 Task: Create a due date automation trigger when advanced on, on the monday of the week a card is due add checklist without checklist at 11:00 AM.
Action: Mouse moved to (1140, 324)
Screenshot: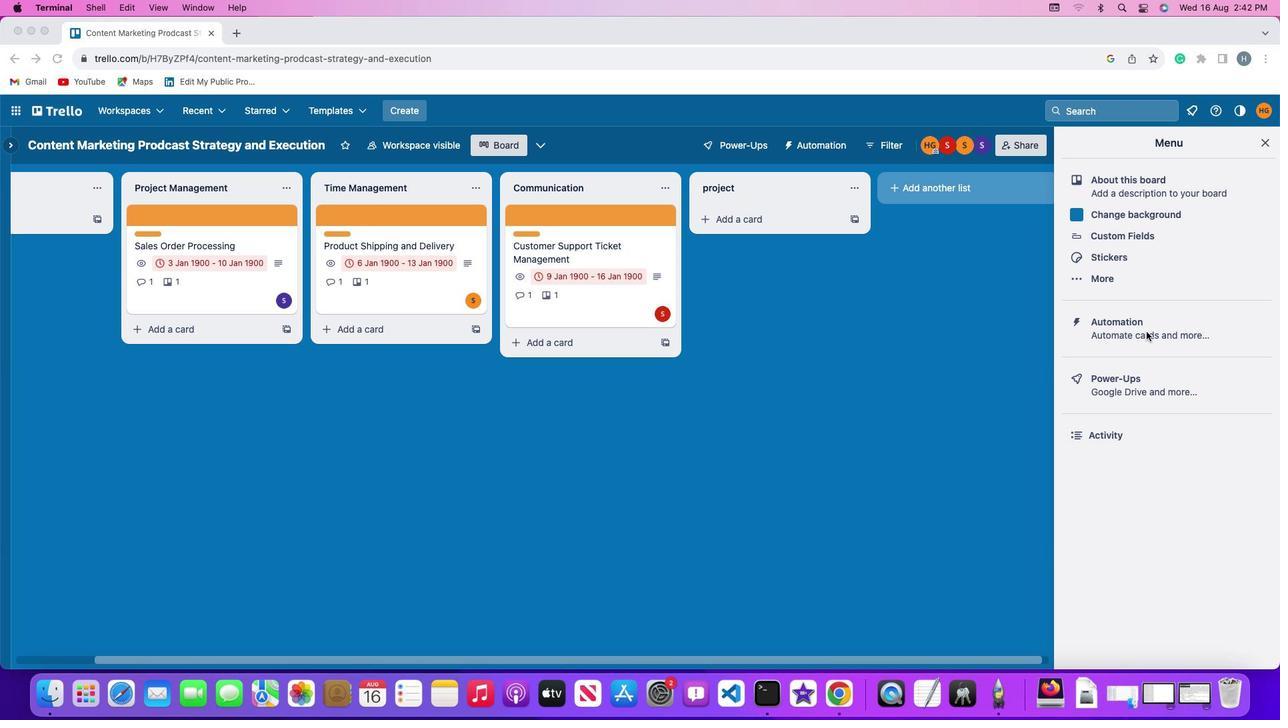 
Action: Mouse pressed left at (1140, 324)
Screenshot: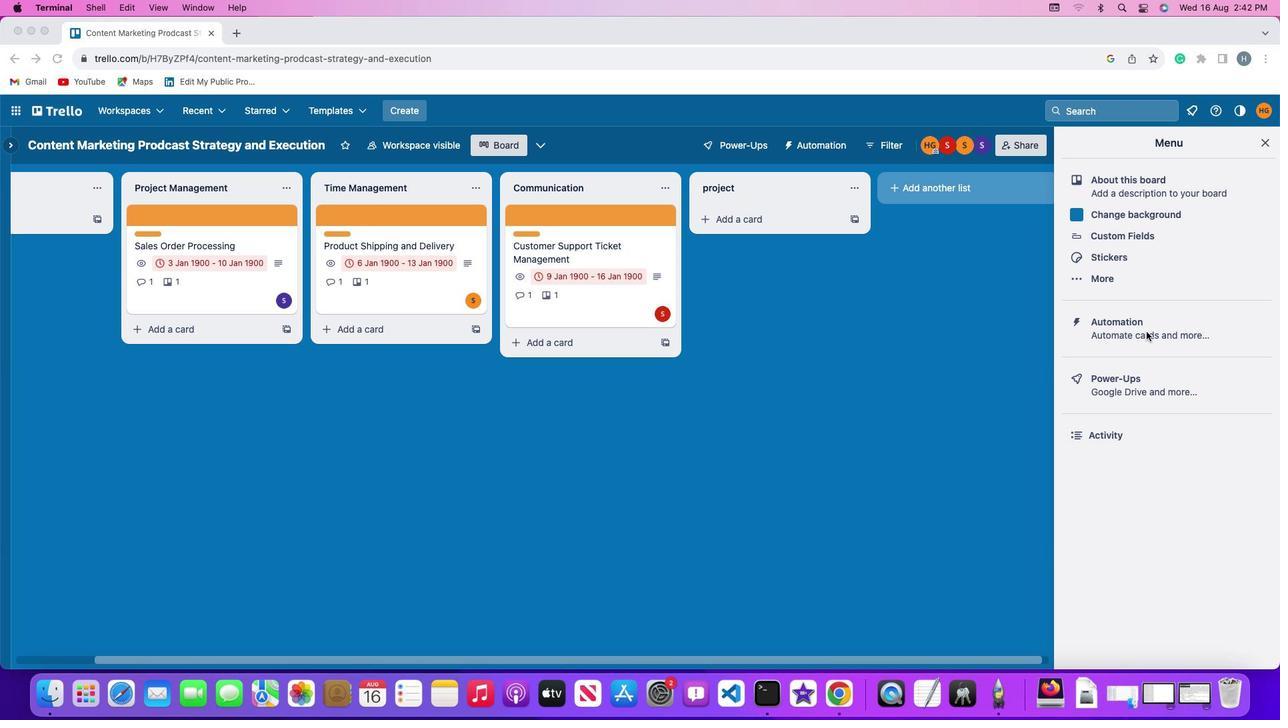 
Action: Mouse pressed left at (1140, 324)
Screenshot: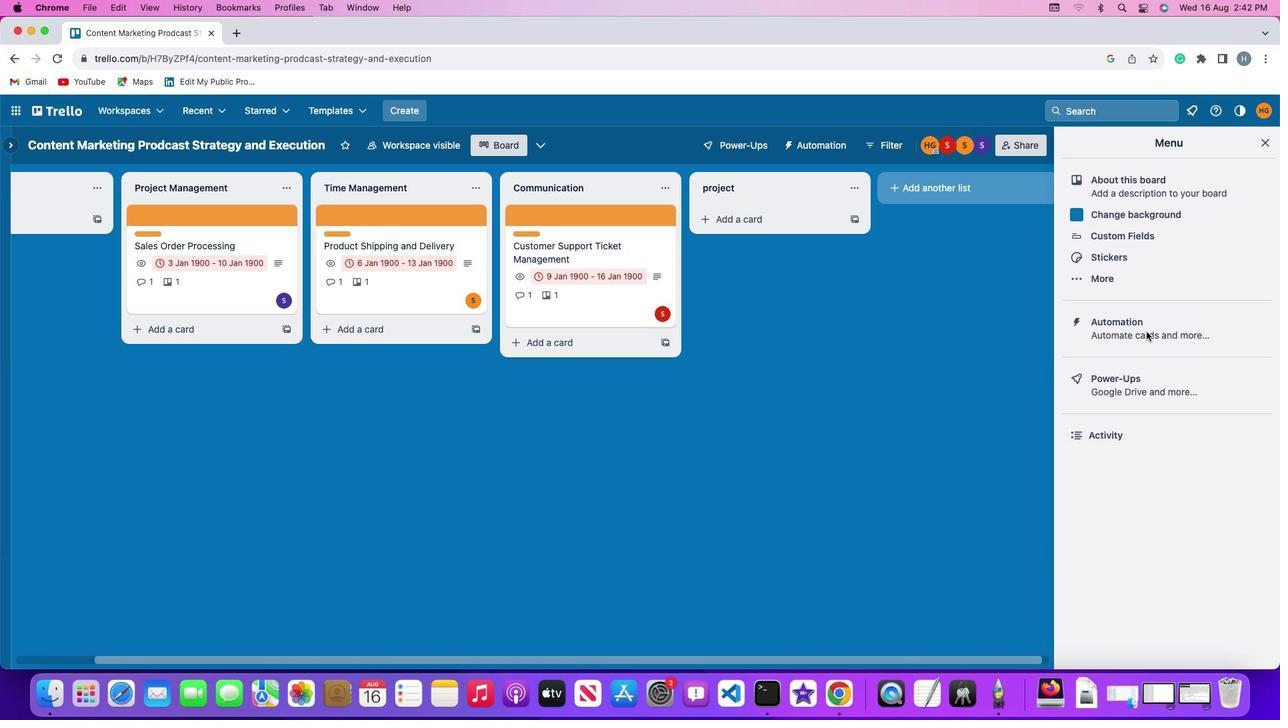 
Action: Mouse moved to (59, 305)
Screenshot: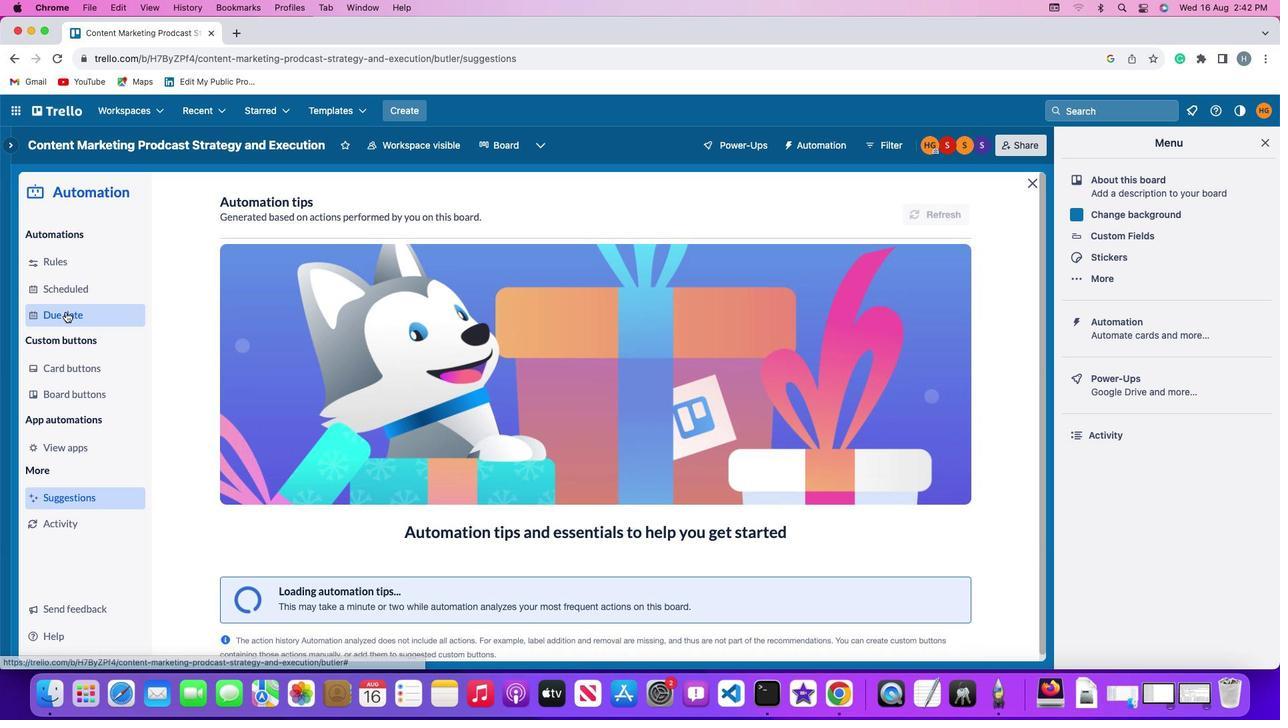 
Action: Mouse pressed left at (59, 305)
Screenshot: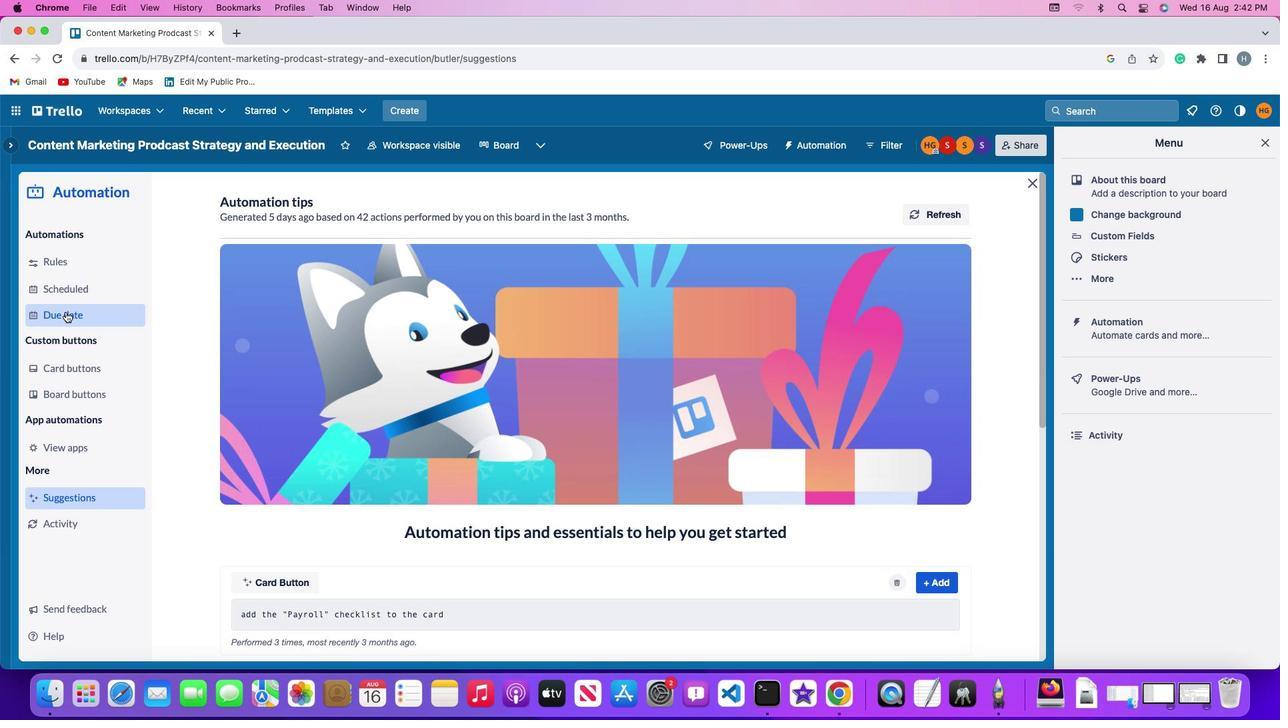 
Action: Mouse moved to (878, 203)
Screenshot: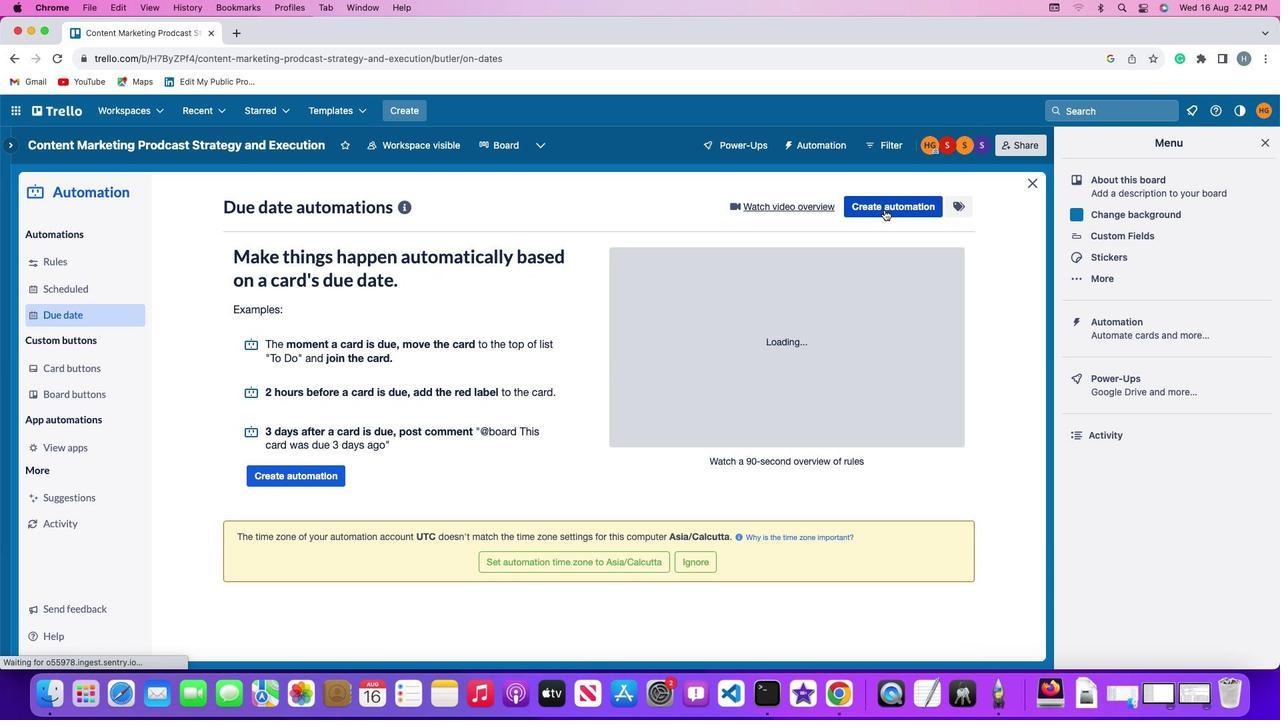
Action: Mouse pressed left at (878, 203)
Screenshot: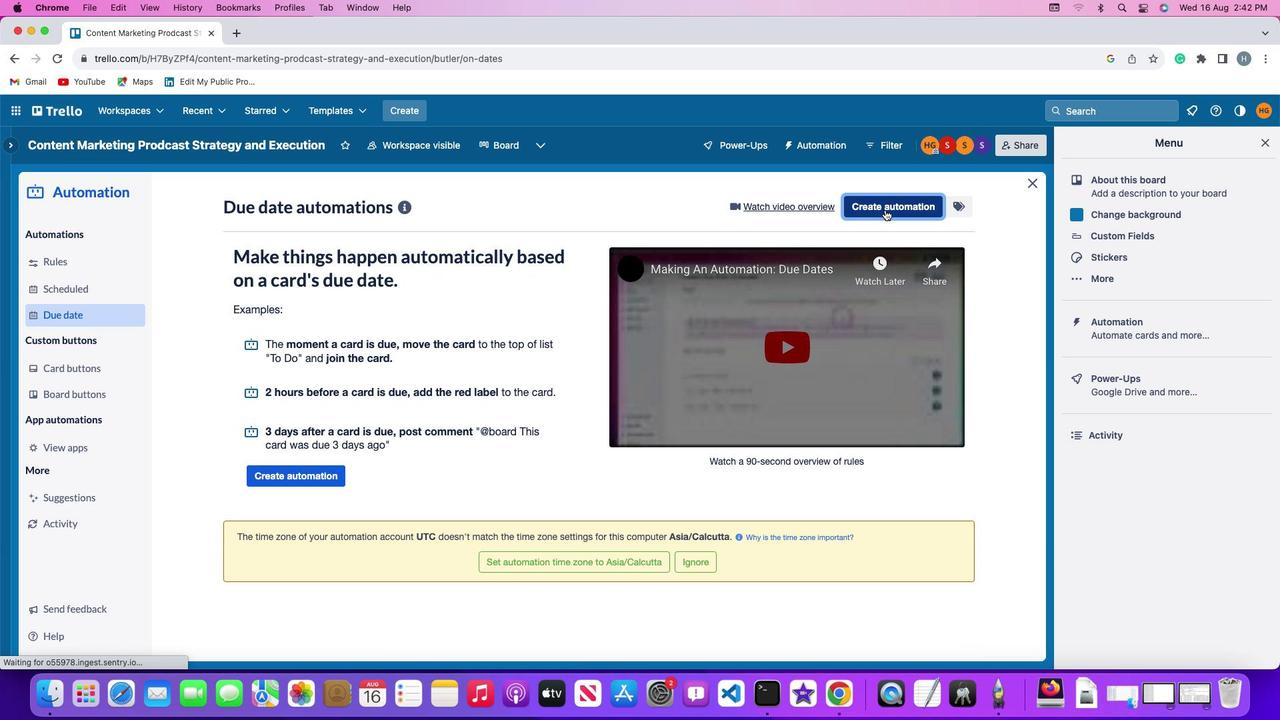
Action: Mouse moved to (310, 326)
Screenshot: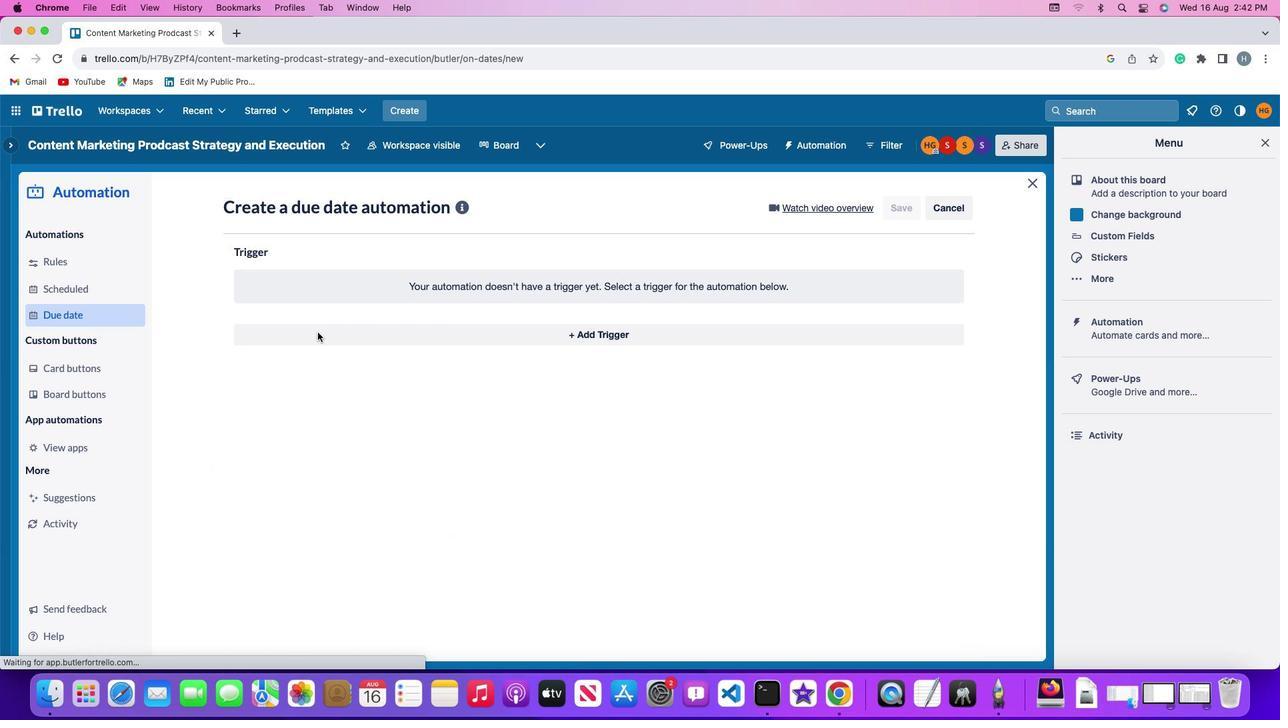 
Action: Mouse pressed left at (310, 326)
Screenshot: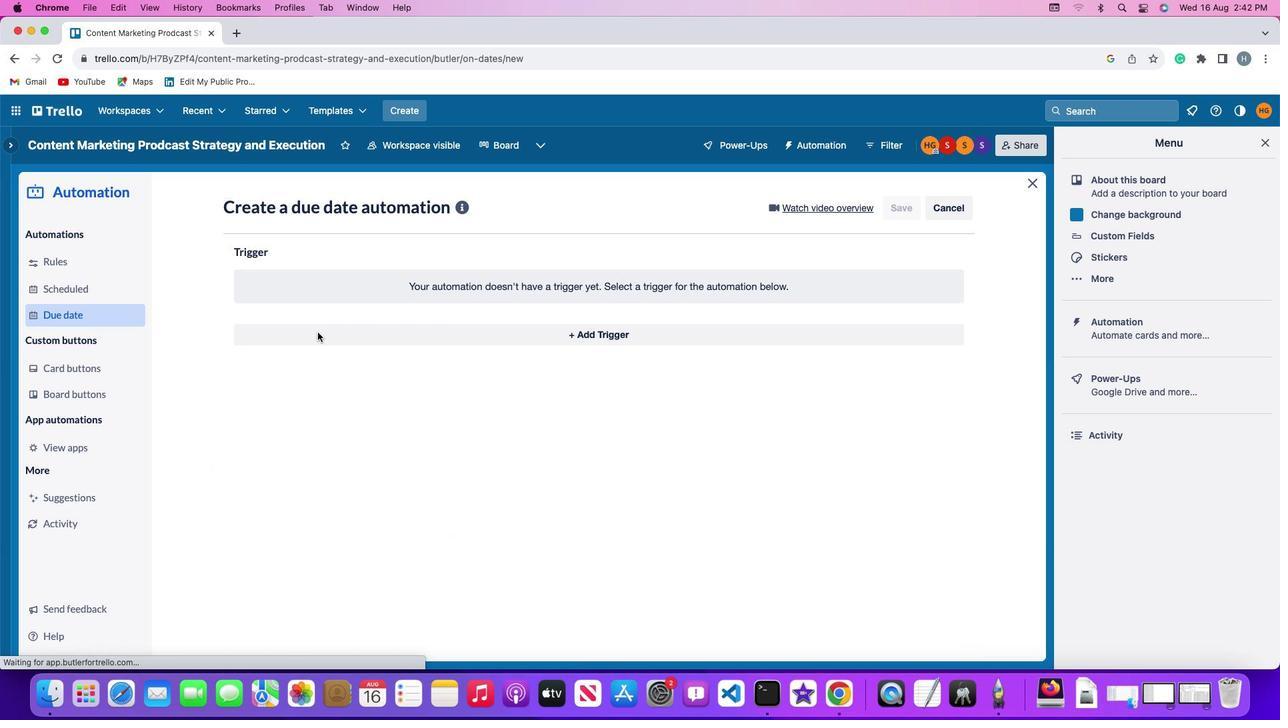 
Action: Mouse moved to (280, 569)
Screenshot: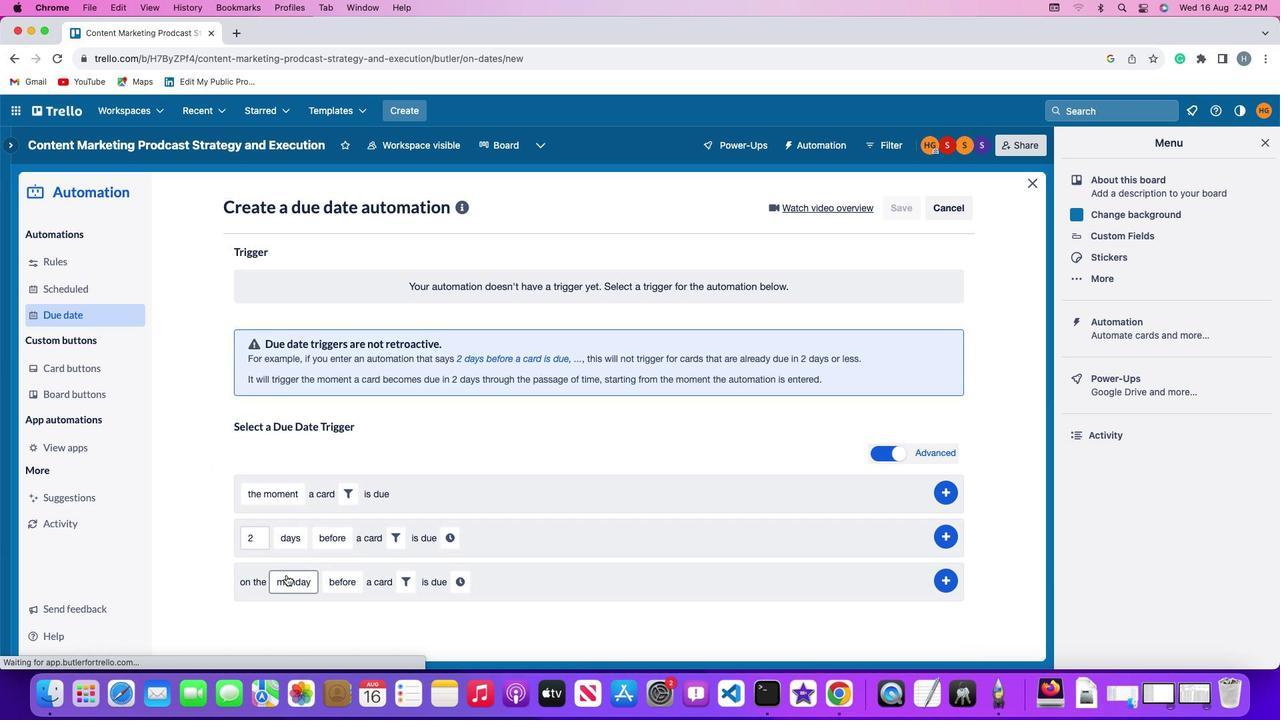 
Action: Mouse pressed left at (280, 569)
Screenshot: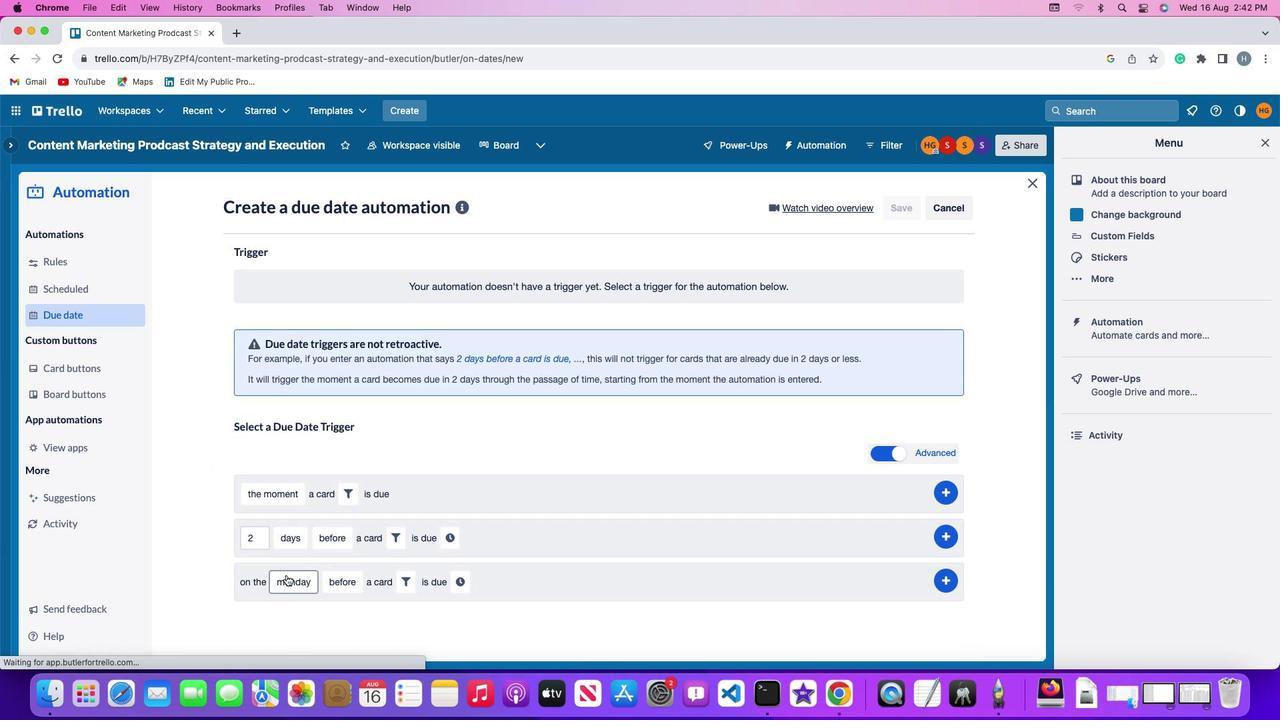 
Action: Mouse moved to (298, 390)
Screenshot: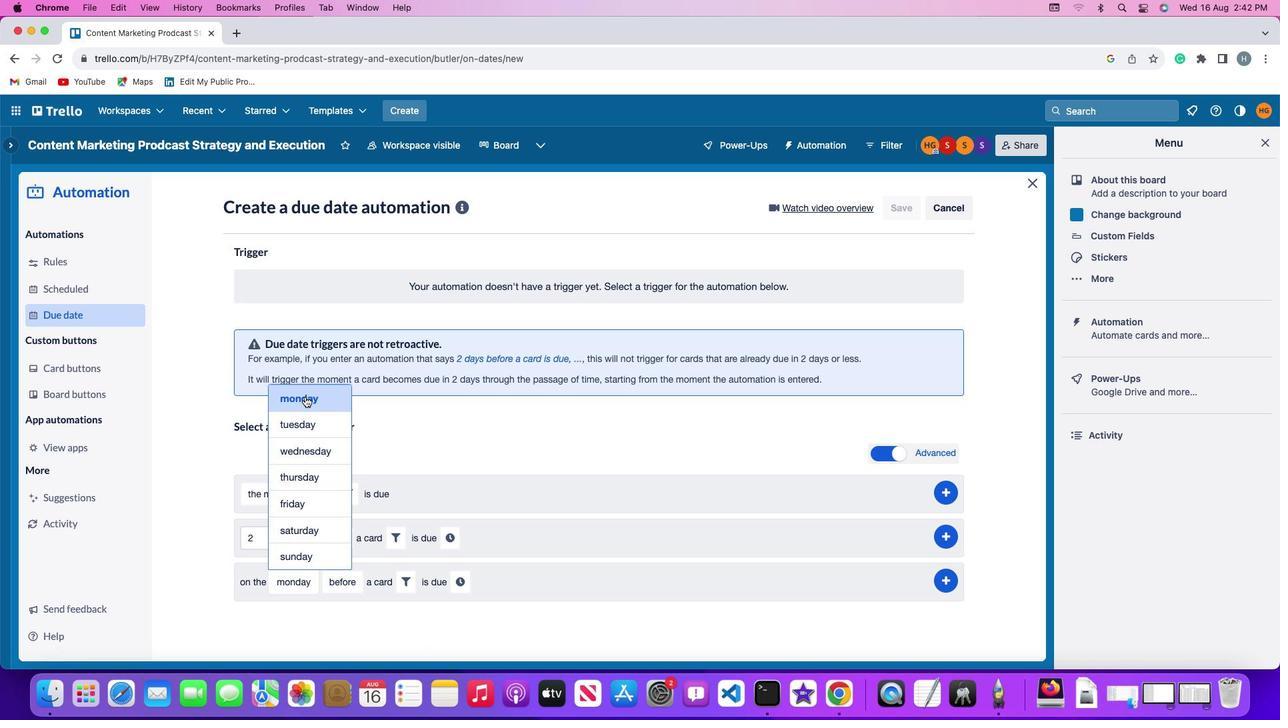 
Action: Mouse pressed left at (298, 390)
Screenshot: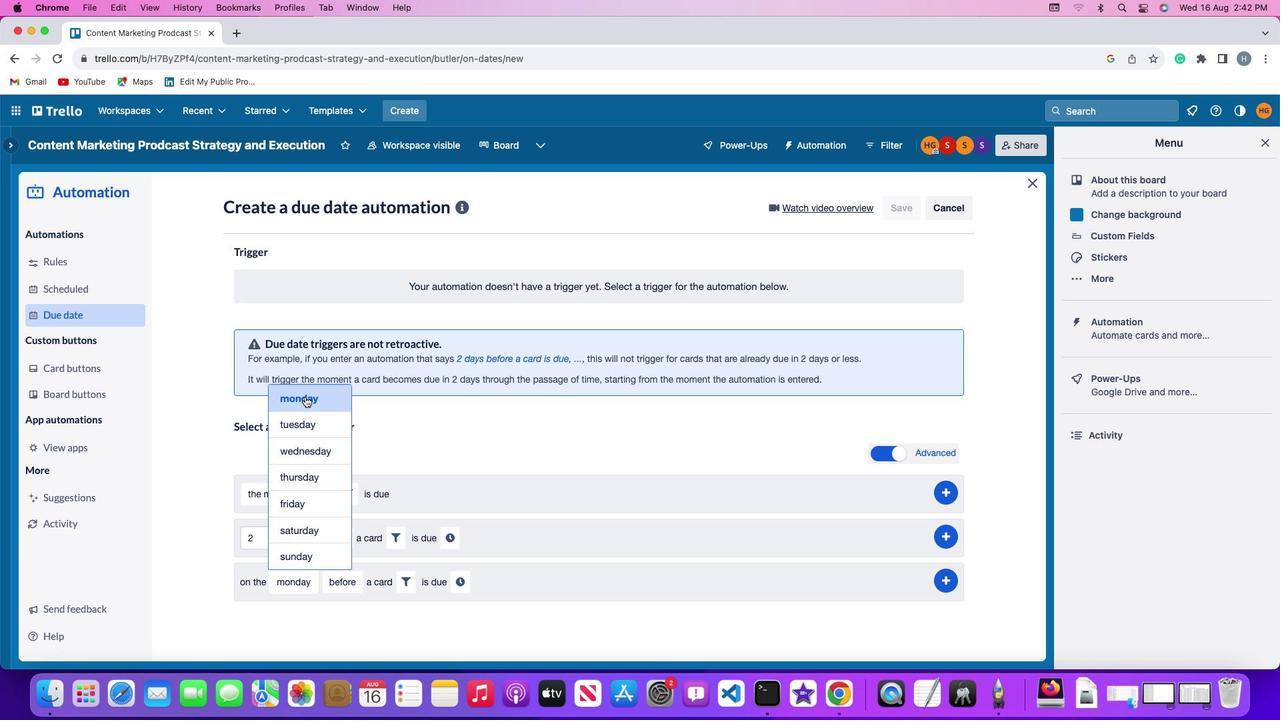 
Action: Mouse moved to (335, 577)
Screenshot: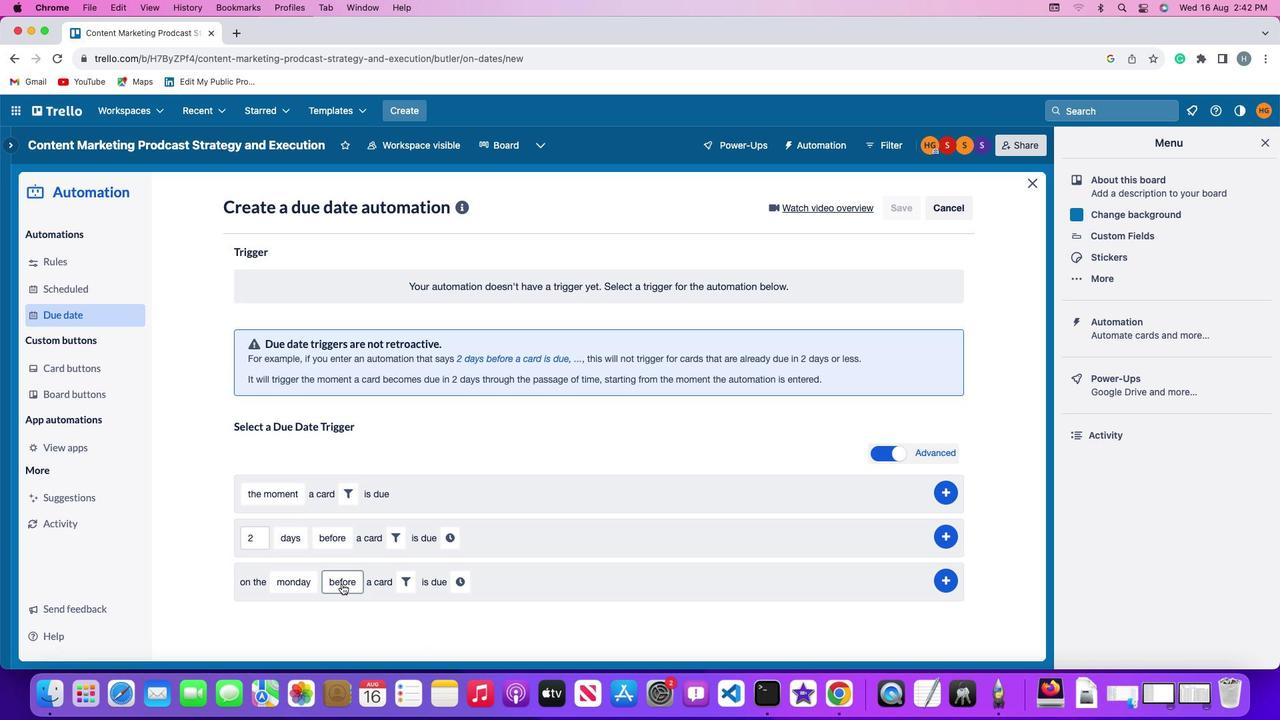 
Action: Mouse pressed left at (335, 577)
Screenshot: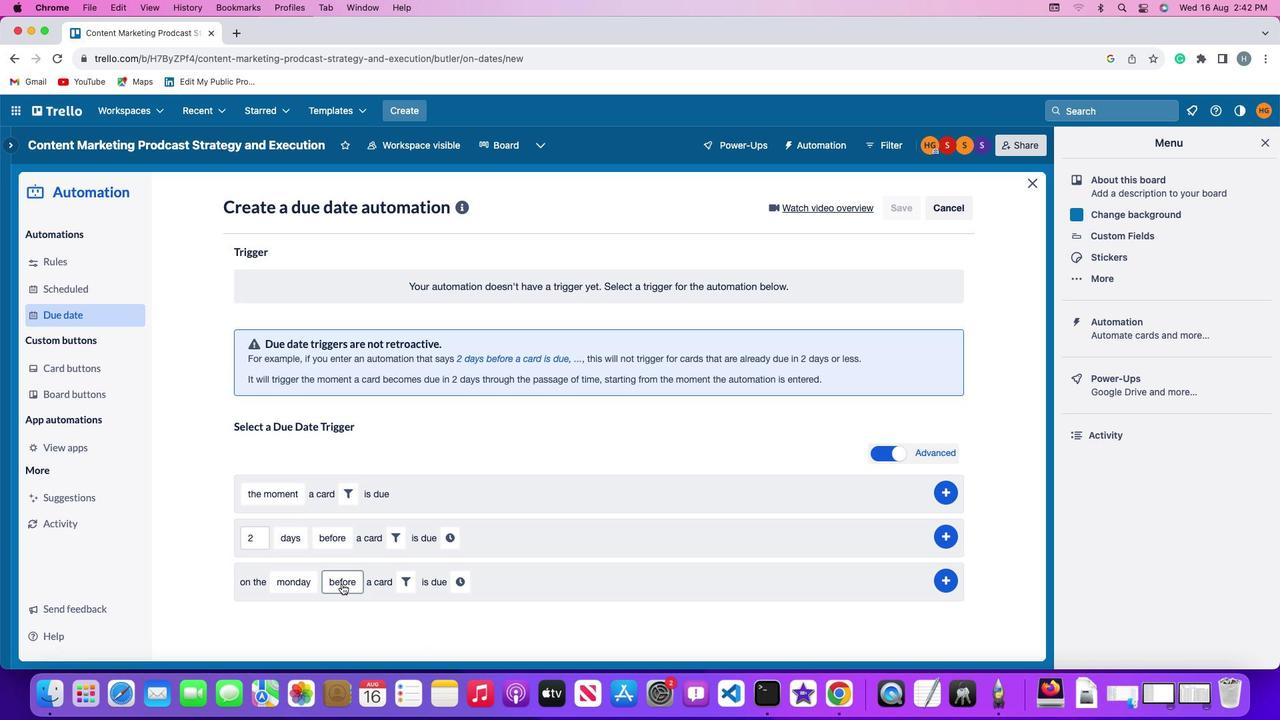 
Action: Mouse moved to (348, 524)
Screenshot: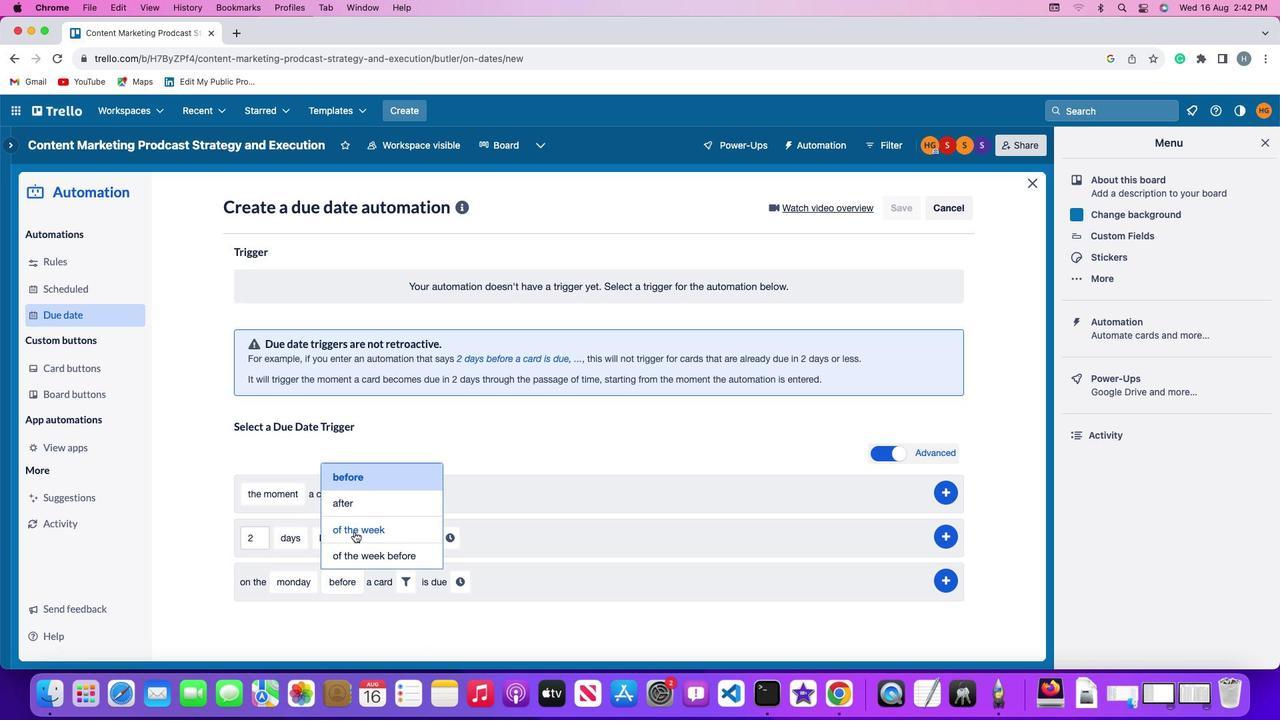 
Action: Mouse pressed left at (348, 524)
Screenshot: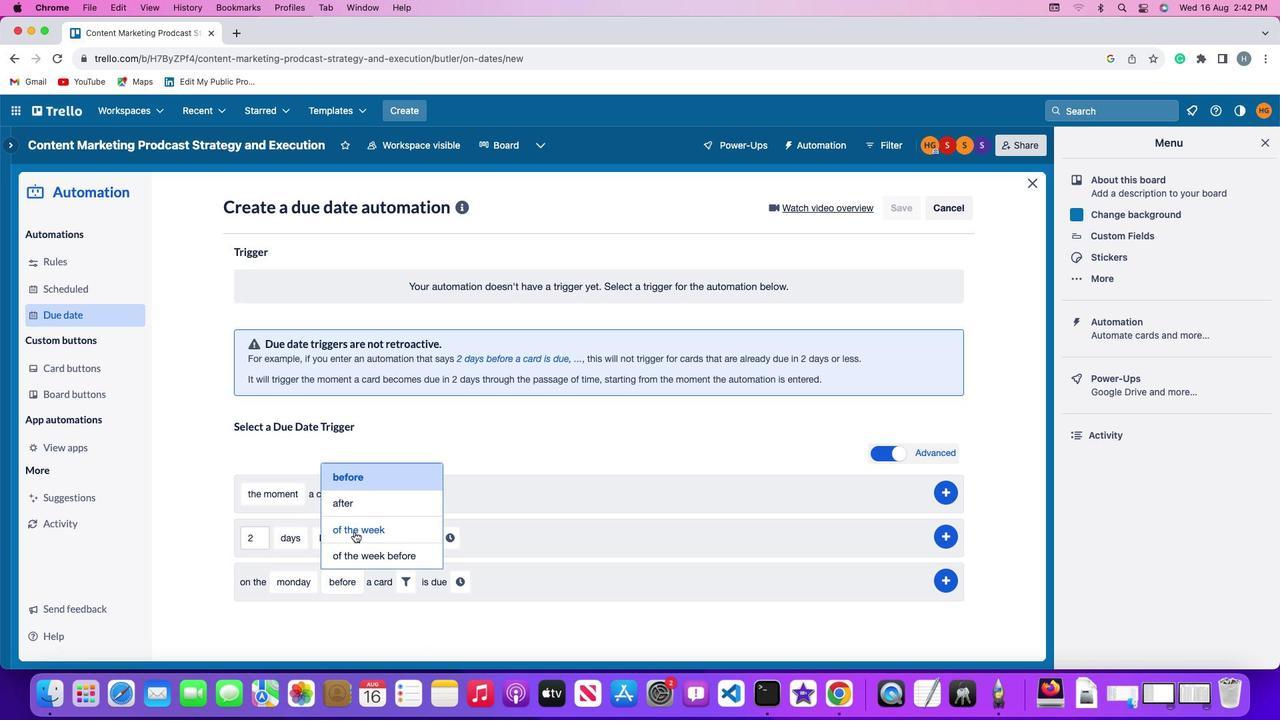 
Action: Mouse moved to (426, 575)
Screenshot: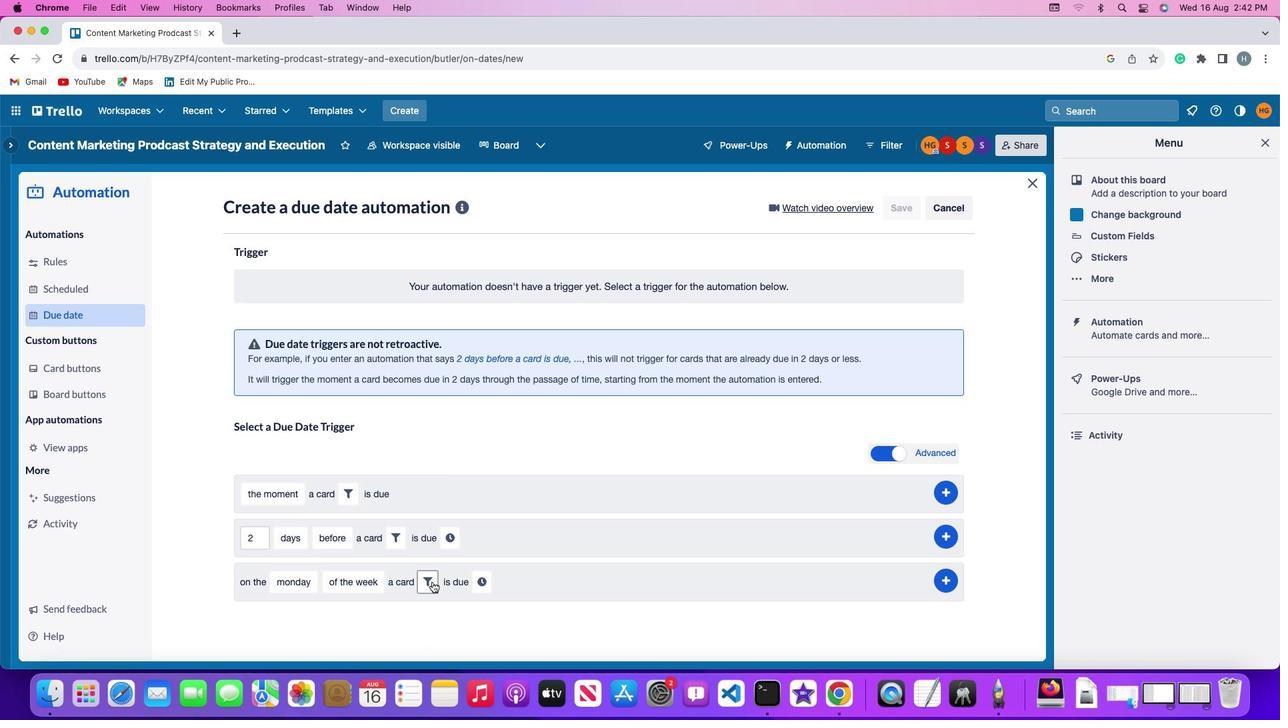 
Action: Mouse pressed left at (426, 575)
Screenshot: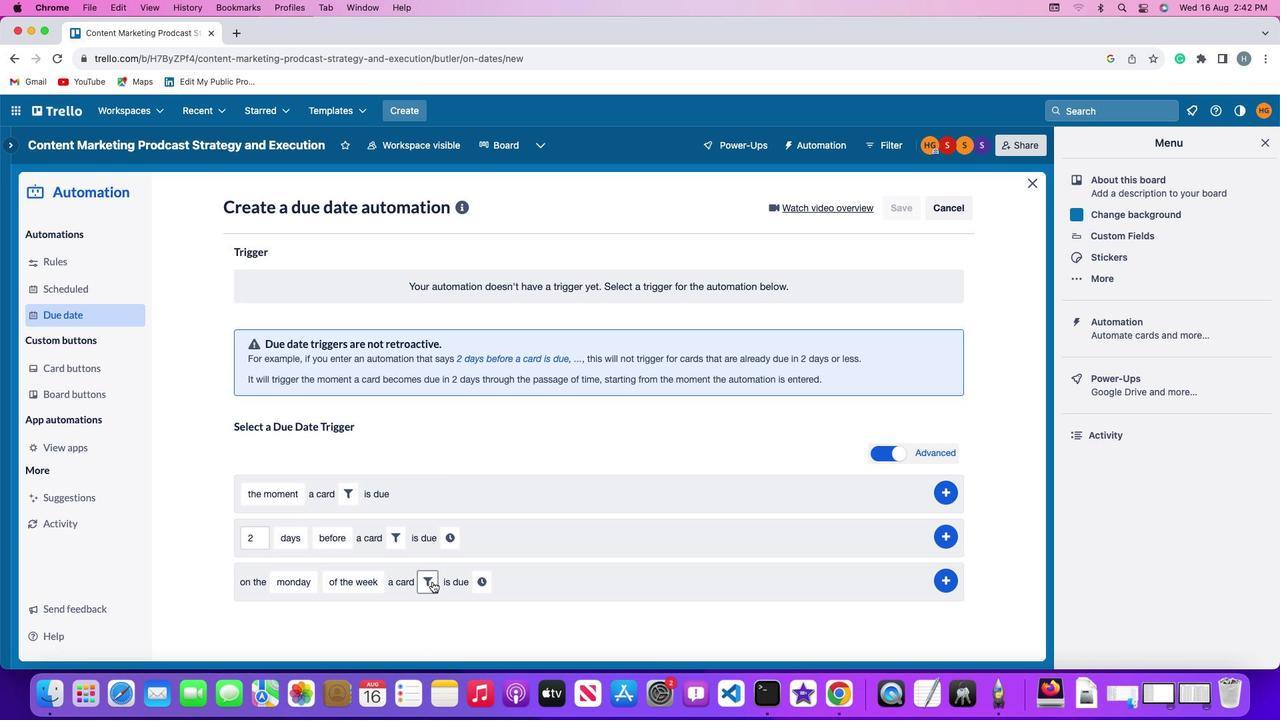 
Action: Mouse moved to (553, 617)
Screenshot: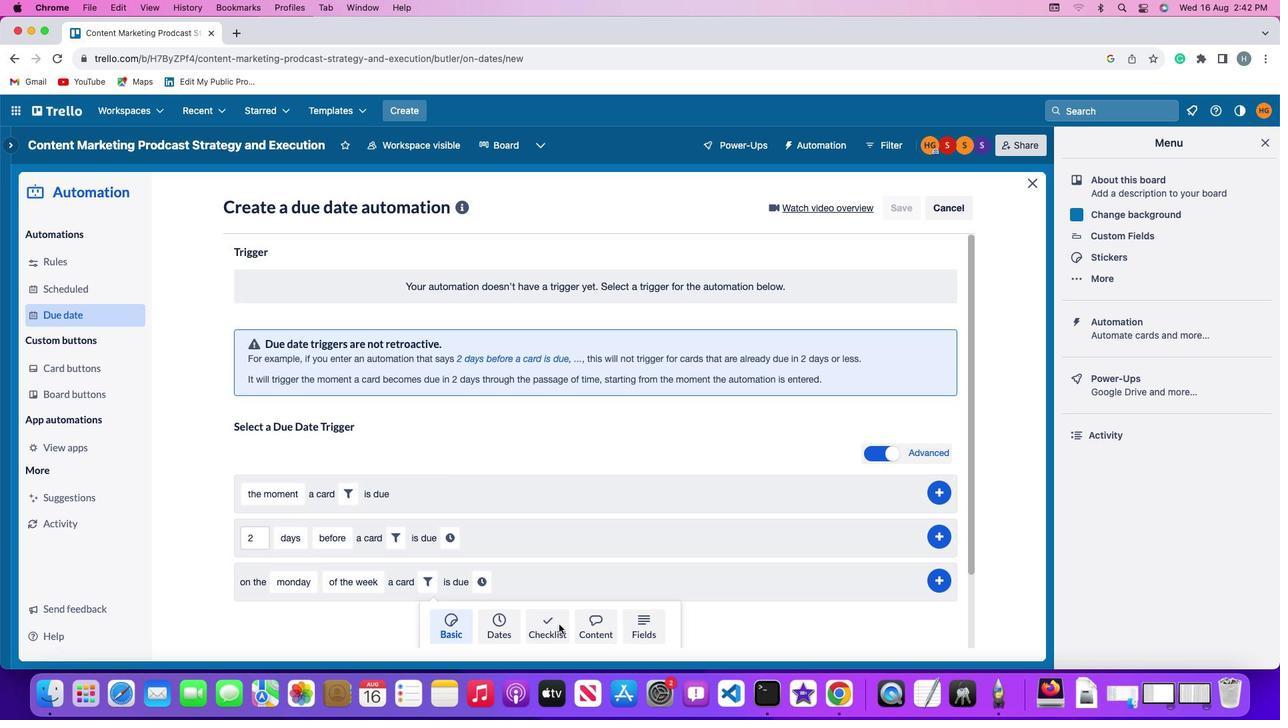 
Action: Mouse pressed left at (553, 617)
Screenshot: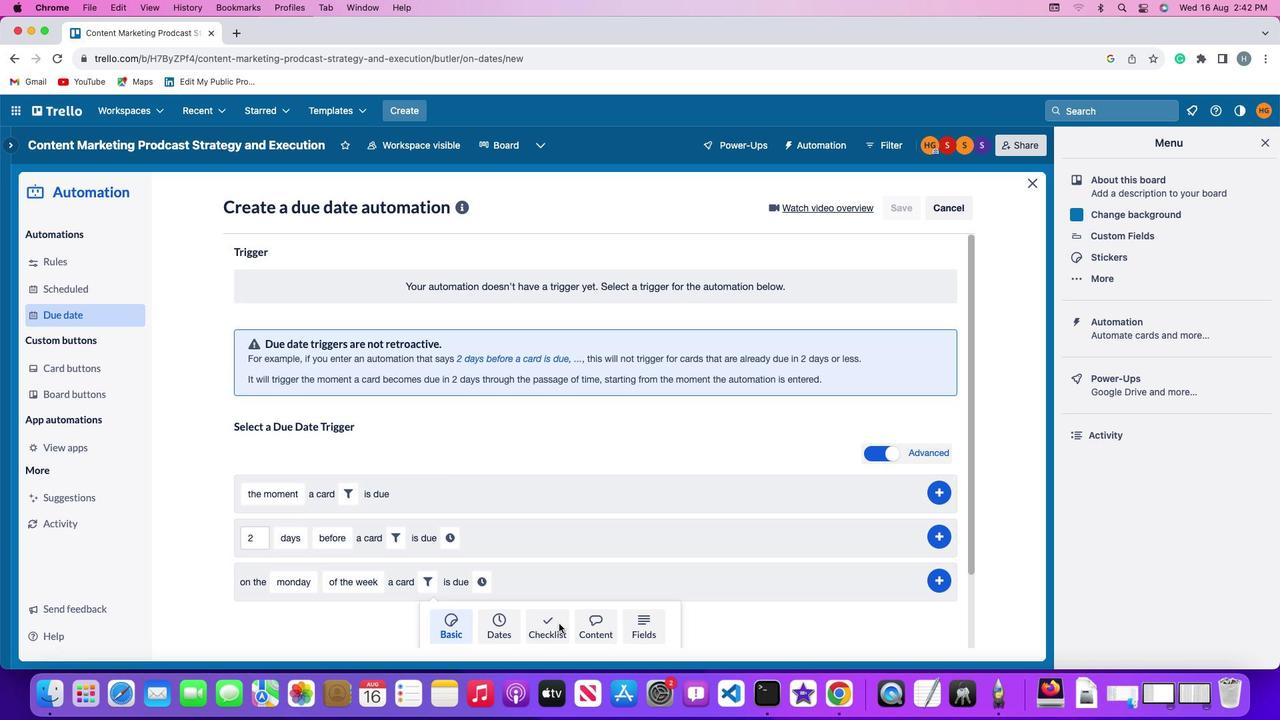 
Action: Mouse moved to (397, 605)
Screenshot: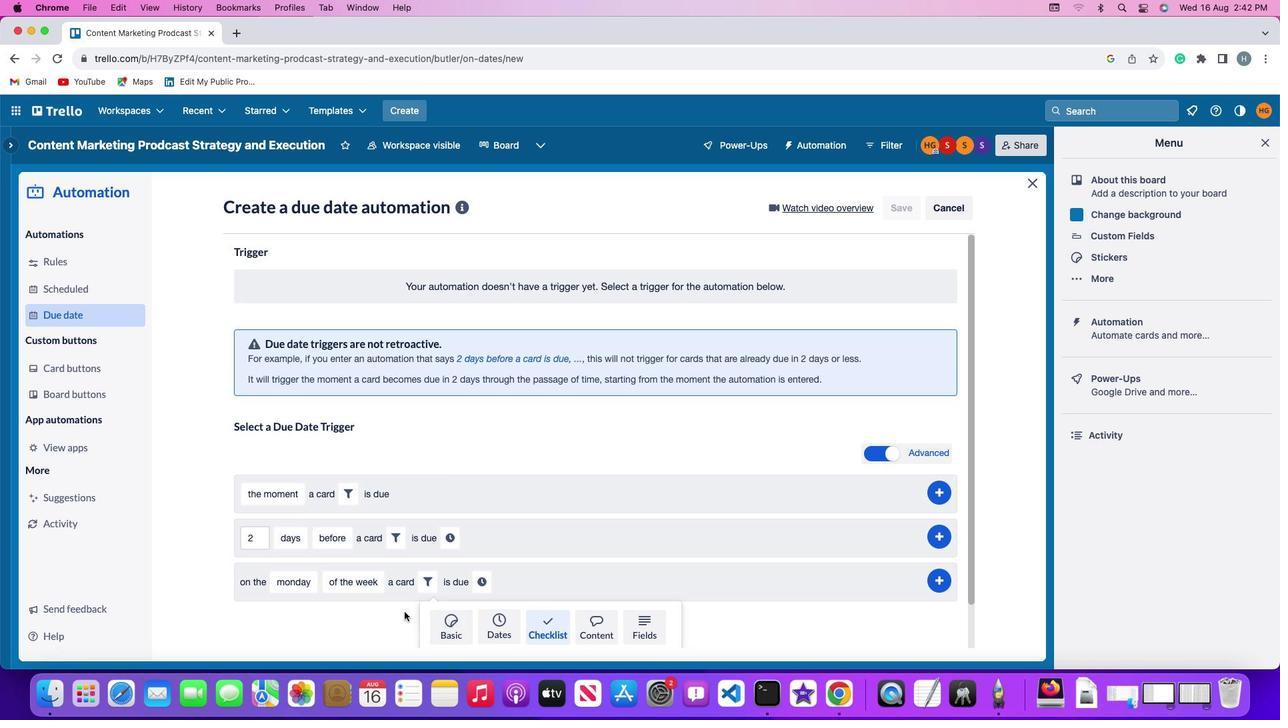 
Action: Mouse scrolled (397, 605) with delta (-6, -6)
Screenshot: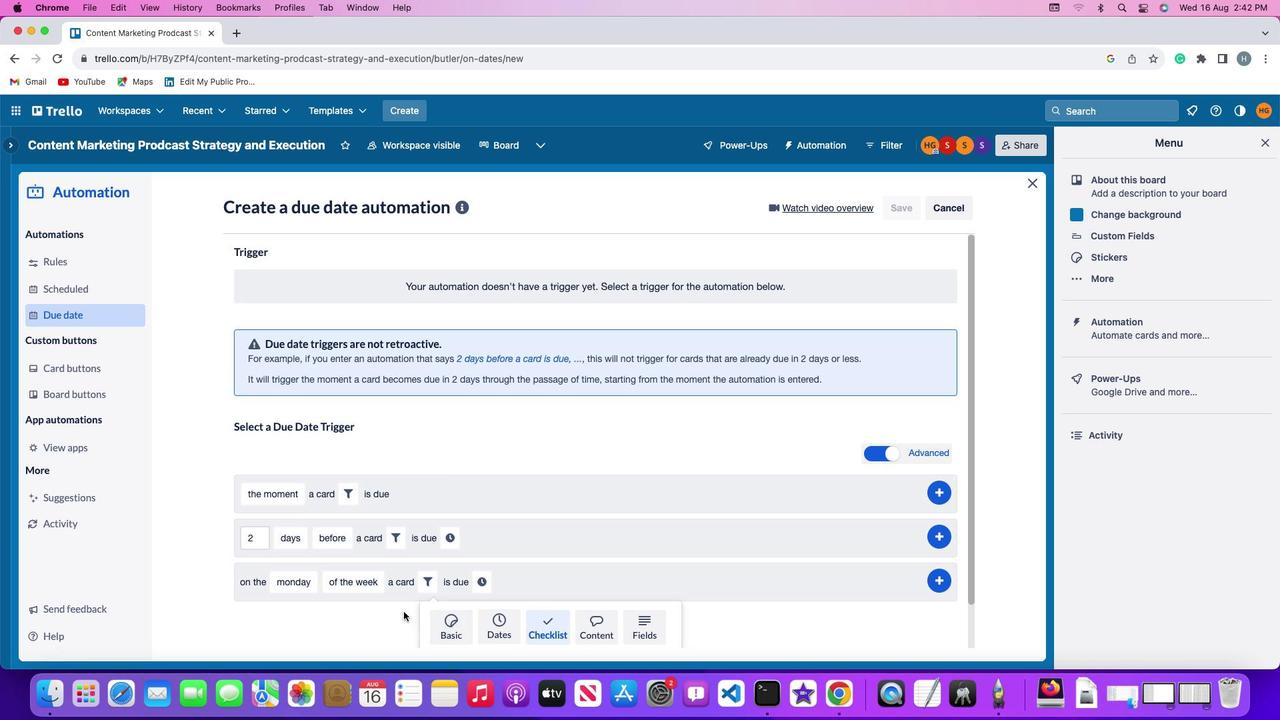 
Action: Mouse moved to (397, 605)
Screenshot: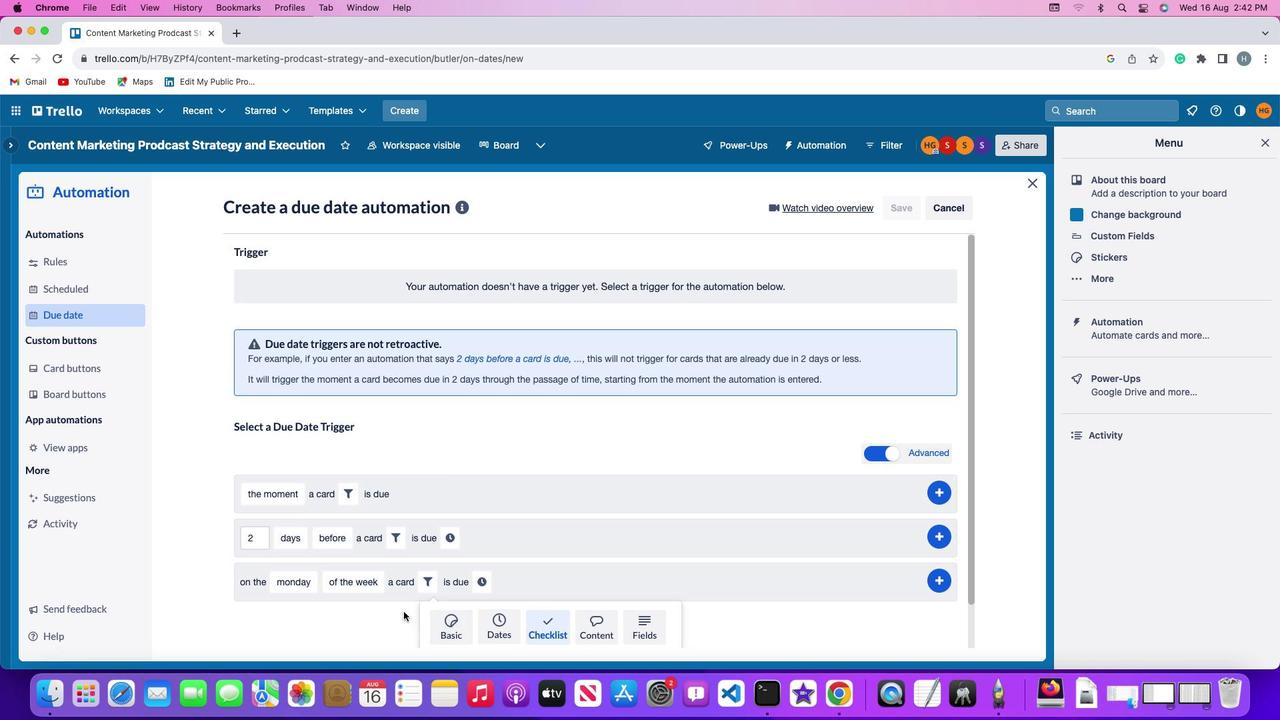 
Action: Mouse scrolled (397, 605) with delta (-6, -6)
Screenshot: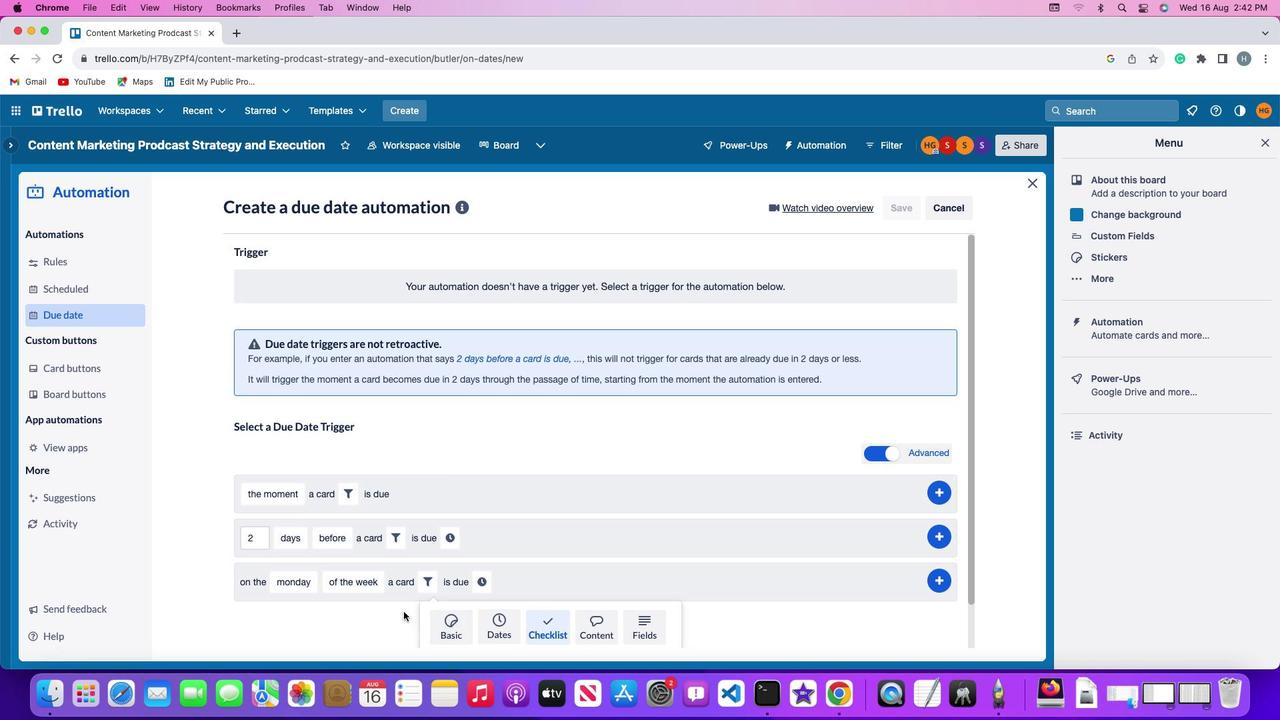 
Action: Mouse scrolled (397, 605) with delta (-6, -8)
Screenshot: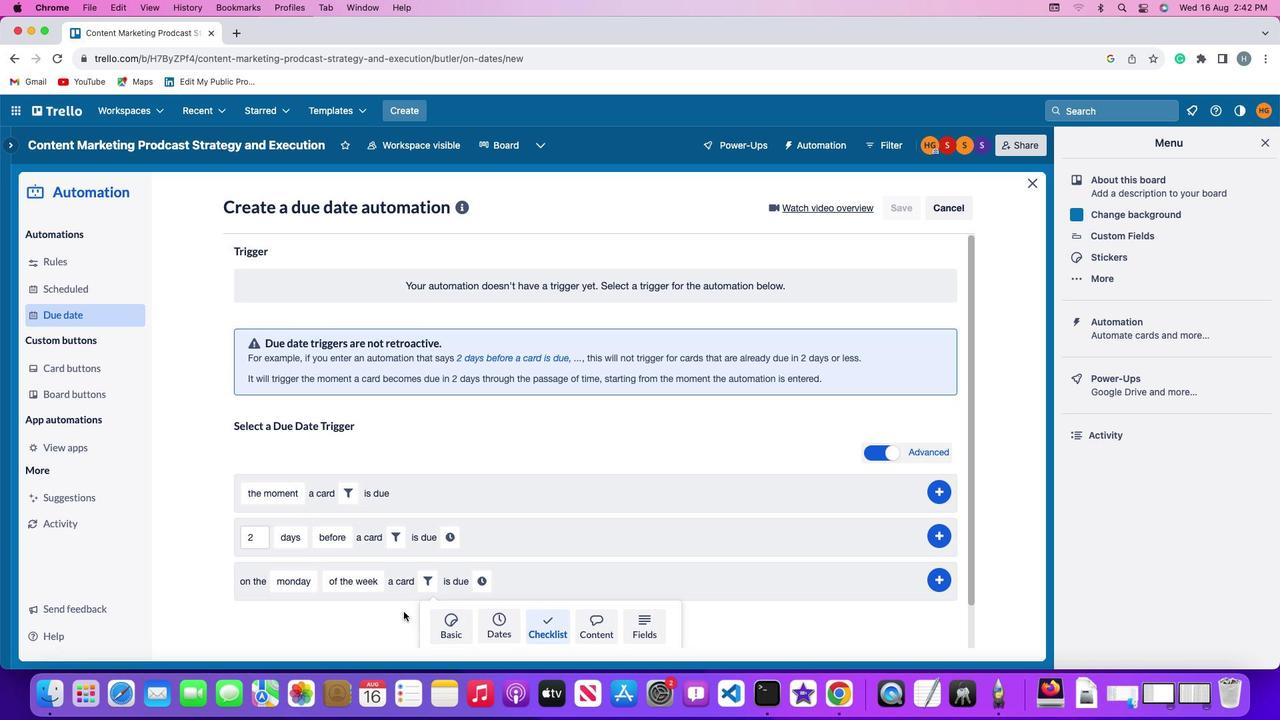 
Action: Mouse moved to (397, 605)
Screenshot: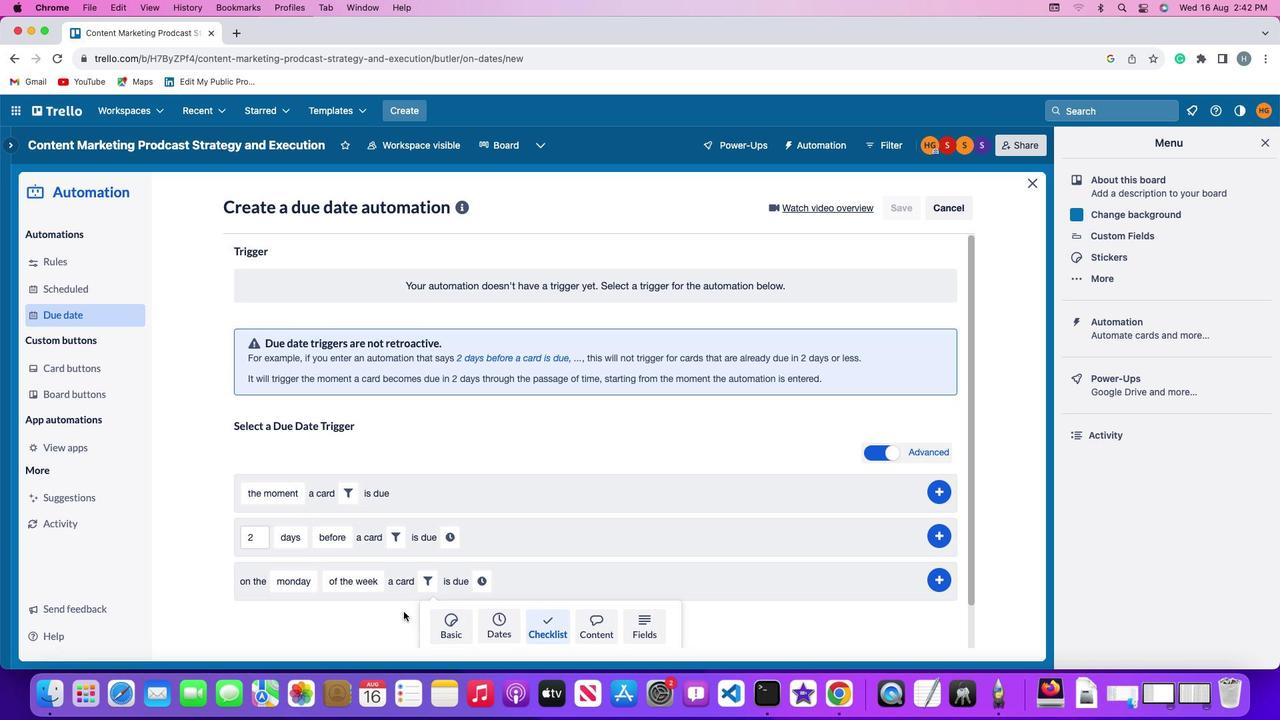 
Action: Mouse scrolled (397, 605) with delta (-6, -9)
Screenshot: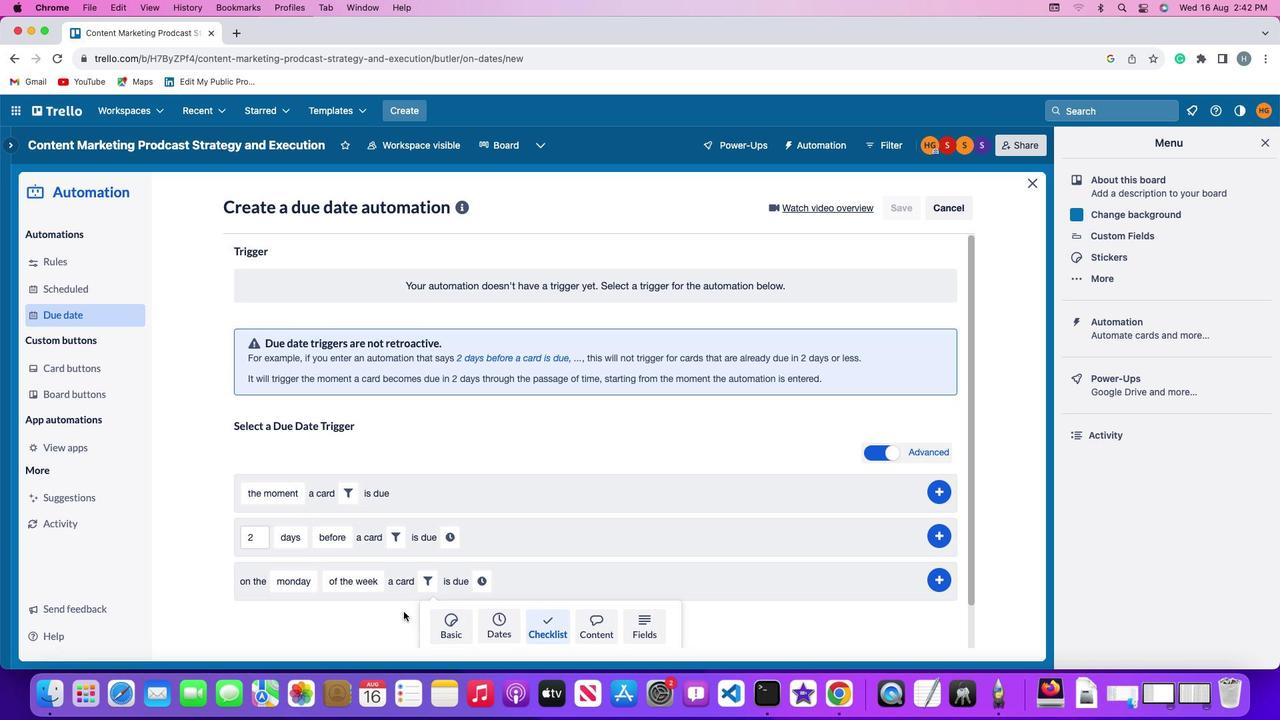 
Action: Mouse moved to (396, 604)
Screenshot: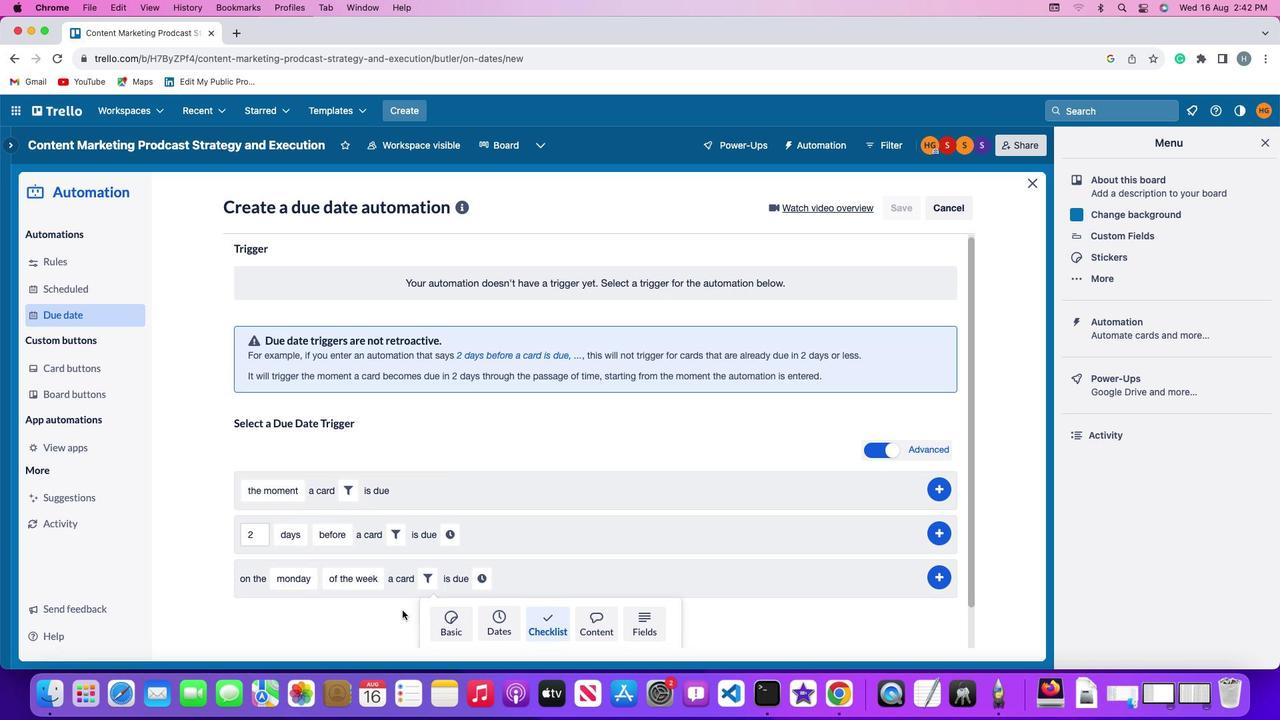 
Action: Mouse scrolled (396, 604) with delta (-6, -10)
Screenshot: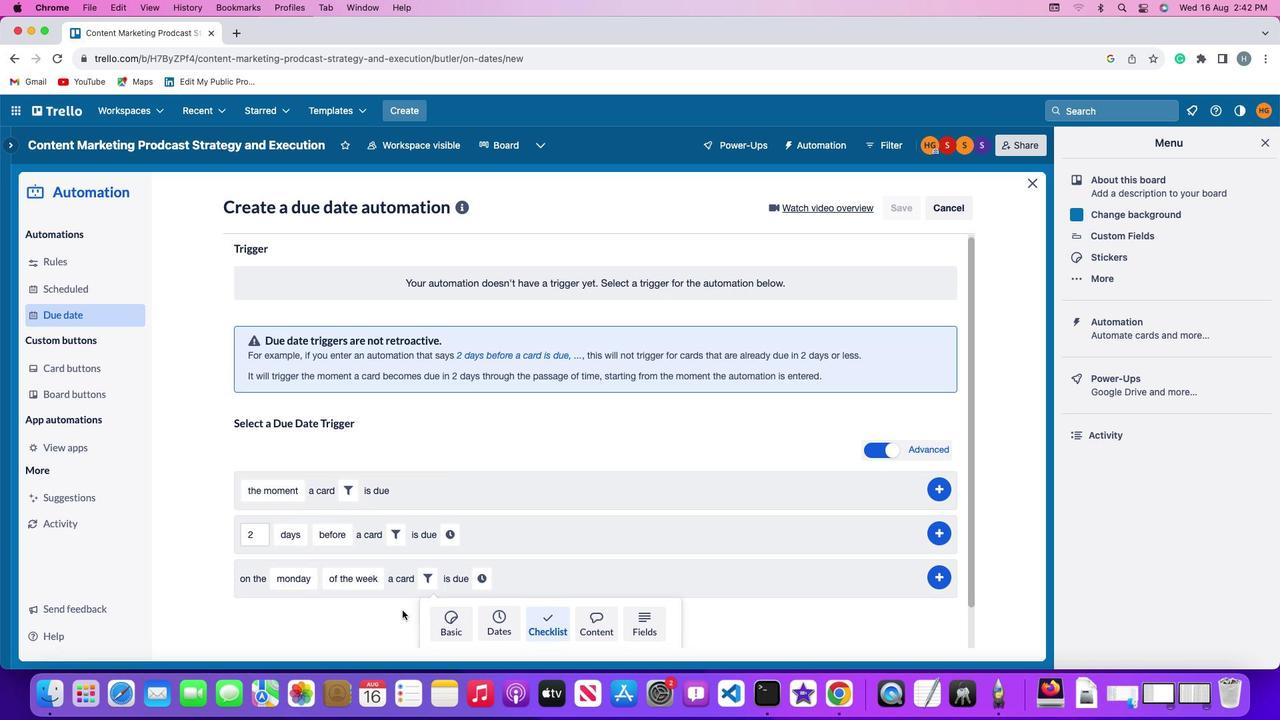 
Action: Mouse moved to (472, 613)
Screenshot: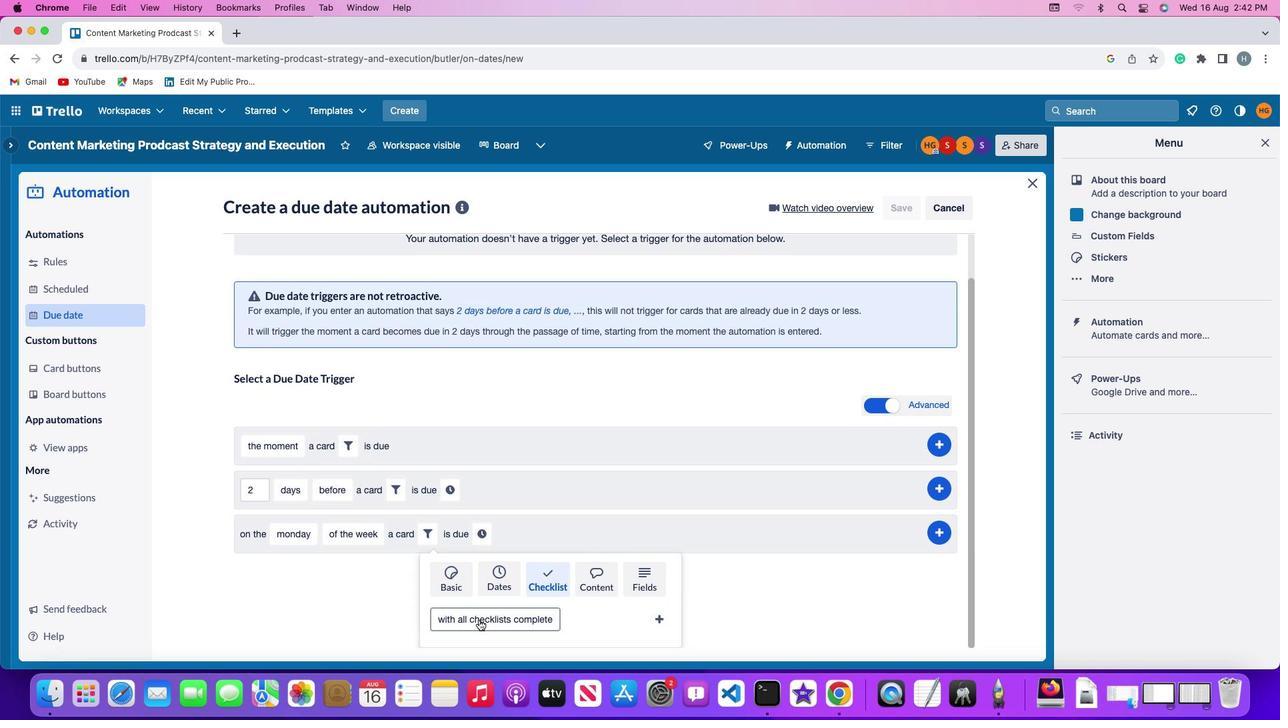 
Action: Mouse pressed left at (472, 613)
Screenshot: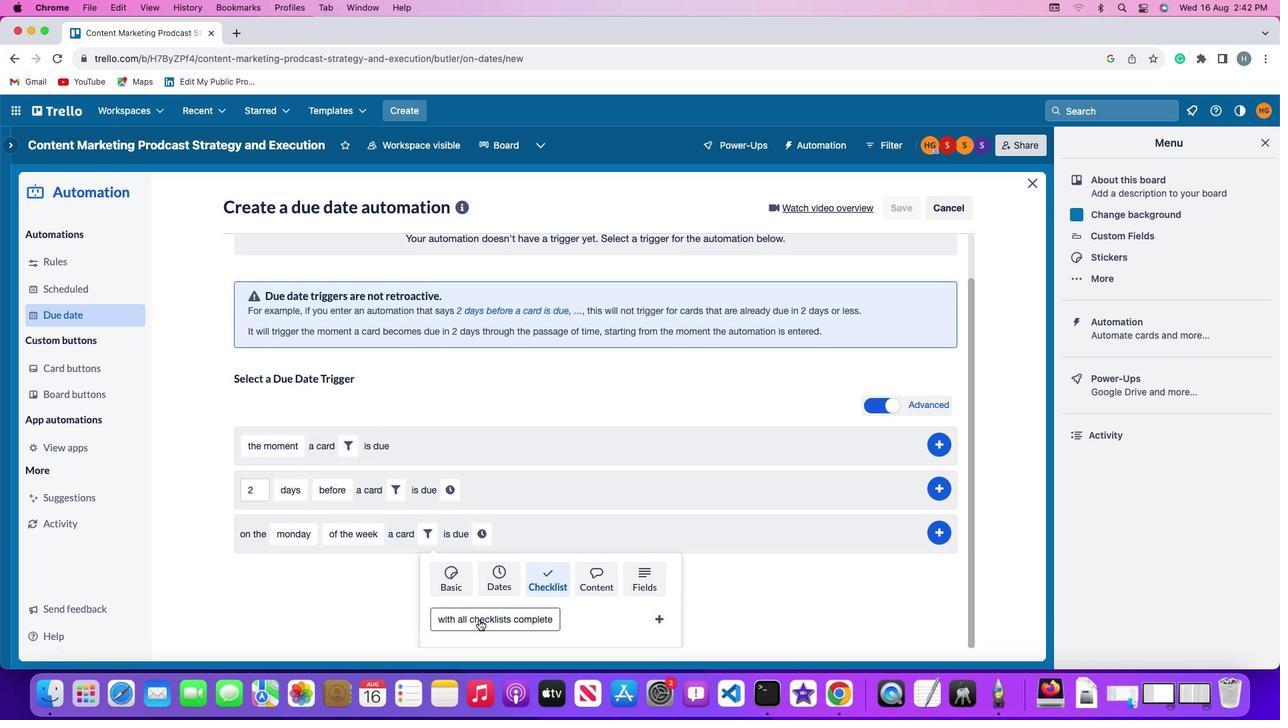 
Action: Mouse moved to (462, 585)
Screenshot: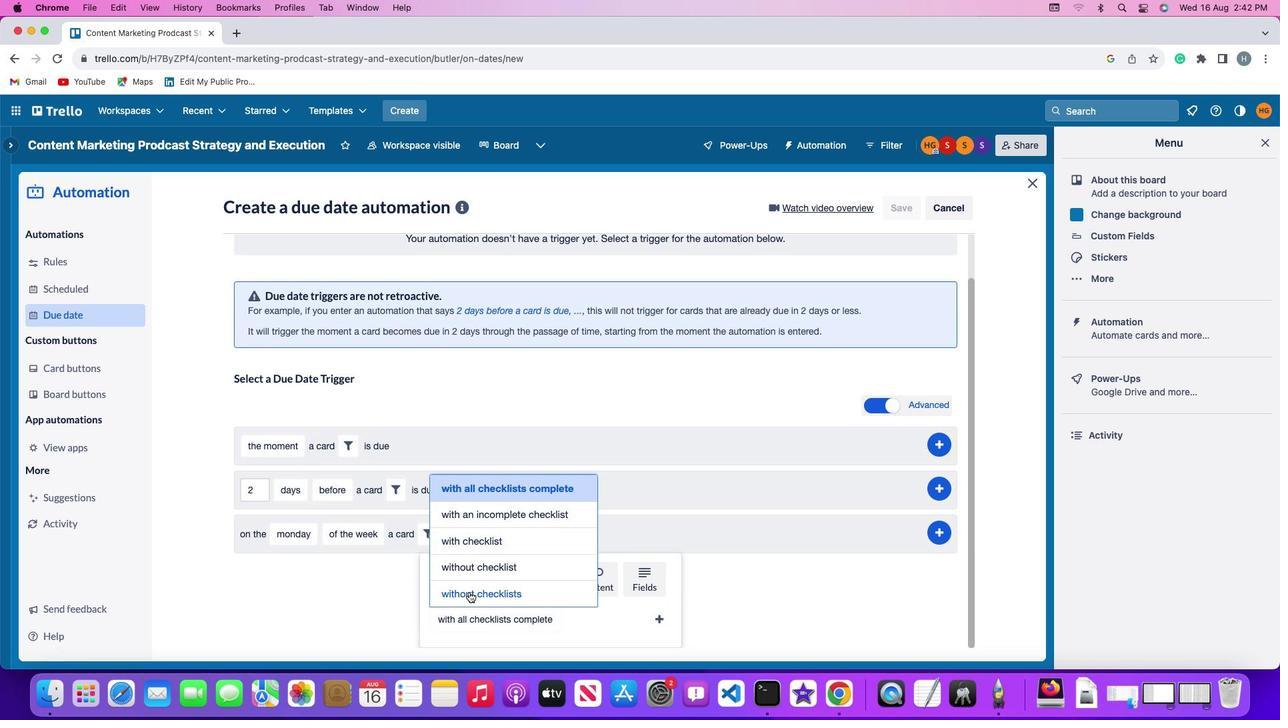 
Action: Mouse pressed left at (462, 585)
Screenshot: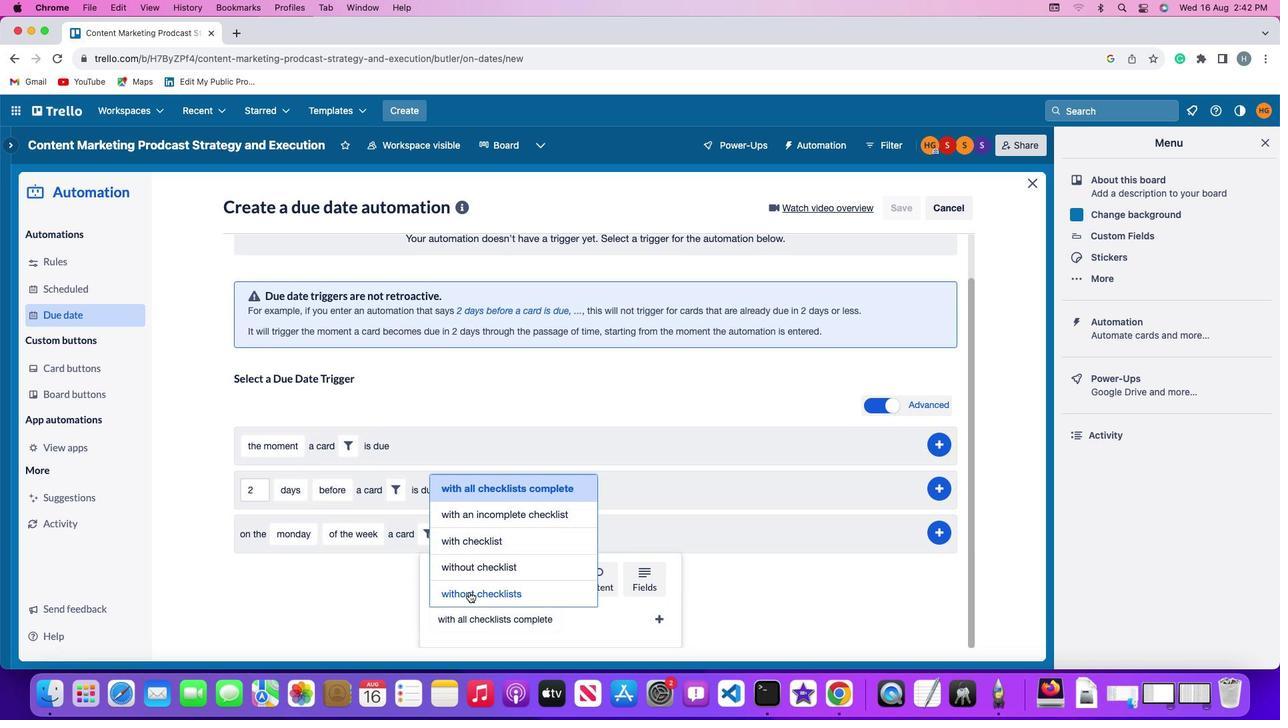 
Action: Mouse moved to (656, 611)
Screenshot: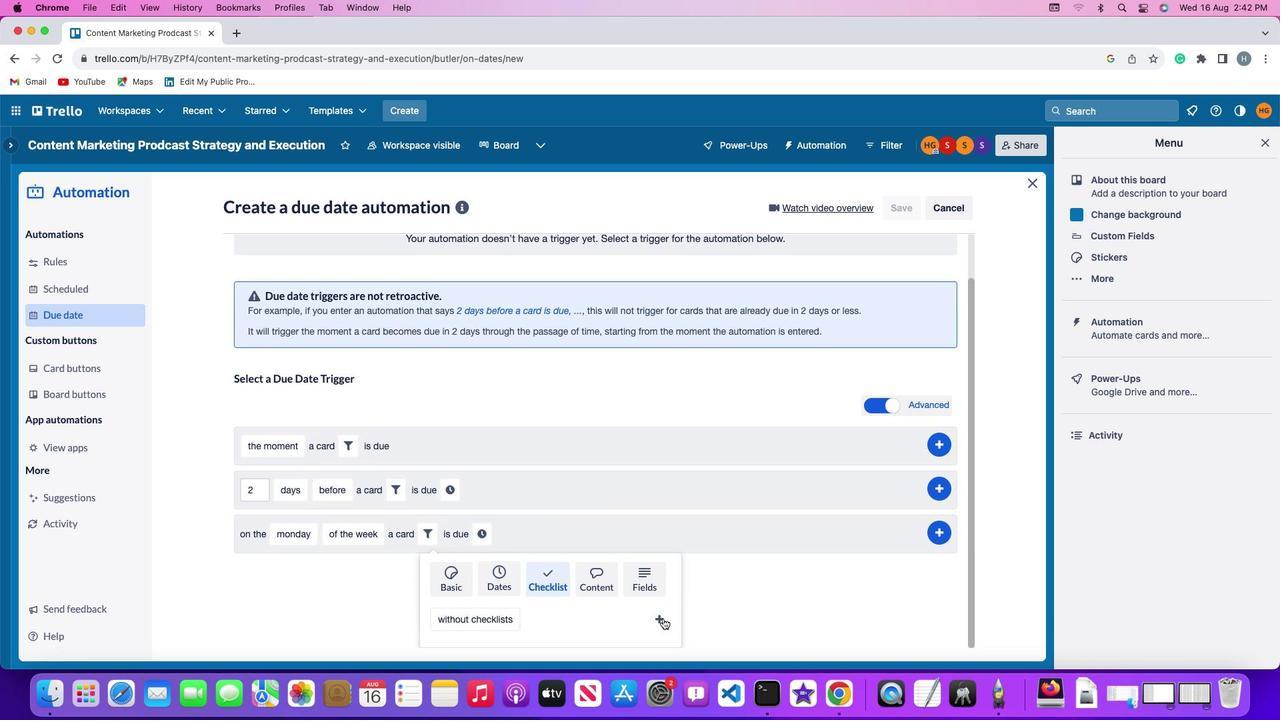
Action: Mouse pressed left at (656, 611)
Screenshot: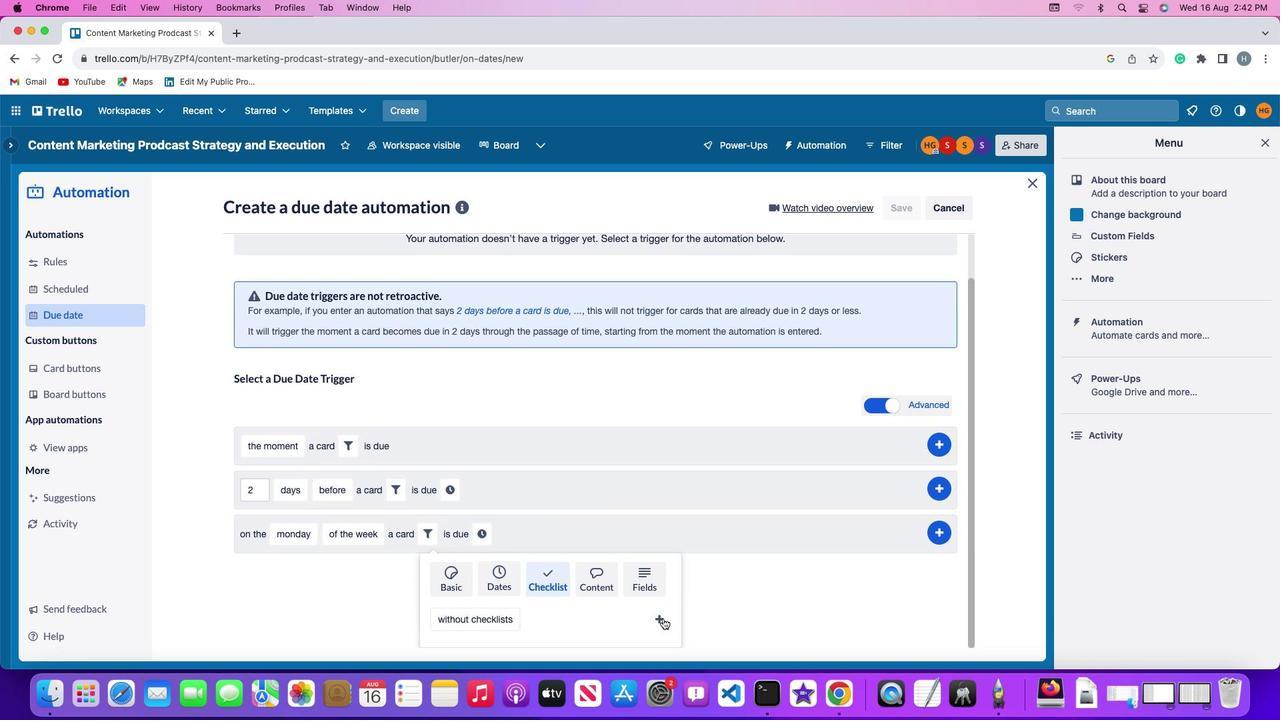 
Action: Mouse moved to (591, 570)
Screenshot: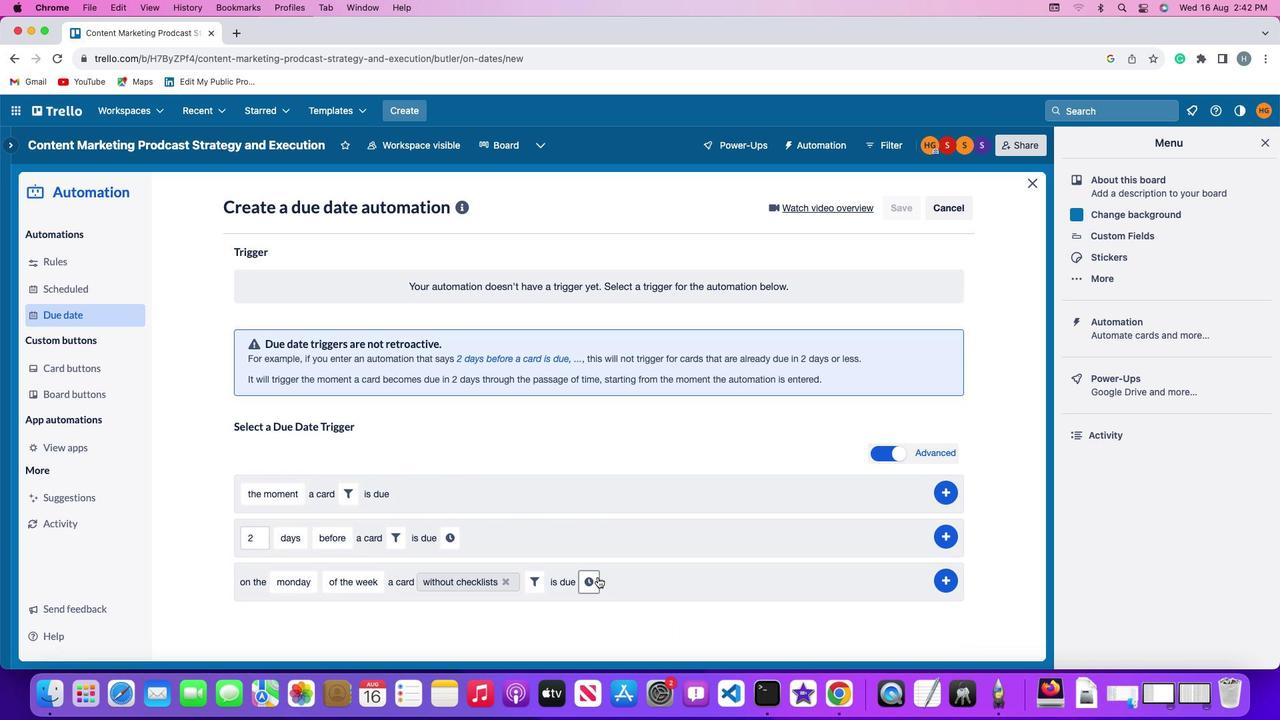 
Action: Mouse pressed left at (591, 570)
Screenshot: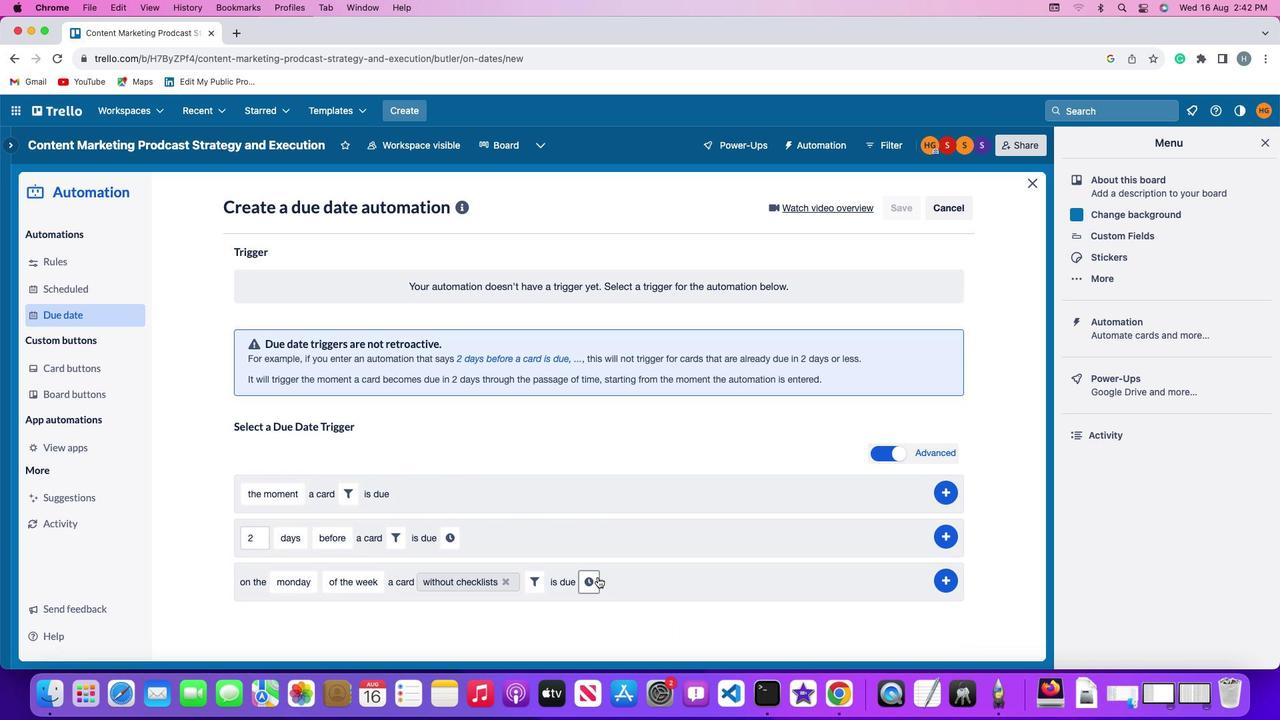 
Action: Mouse moved to (606, 577)
Screenshot: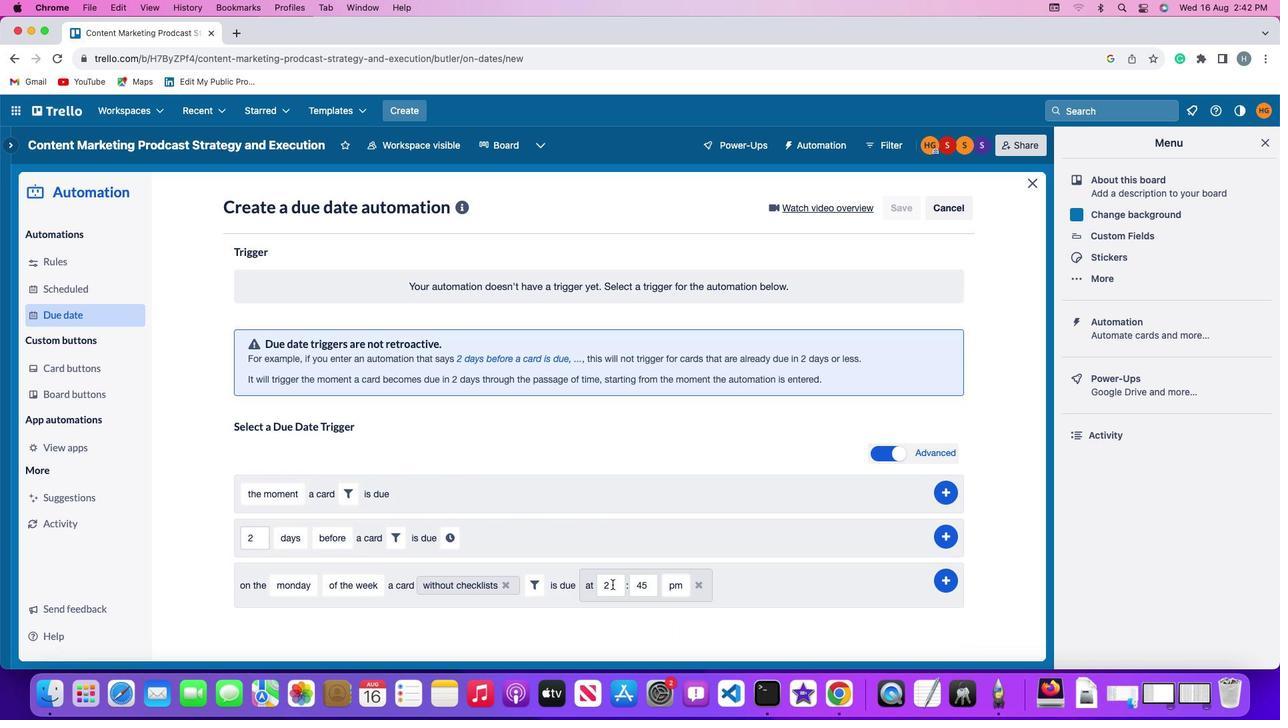 
Action: Mouse pressed left at (606, 577)
Screenshot: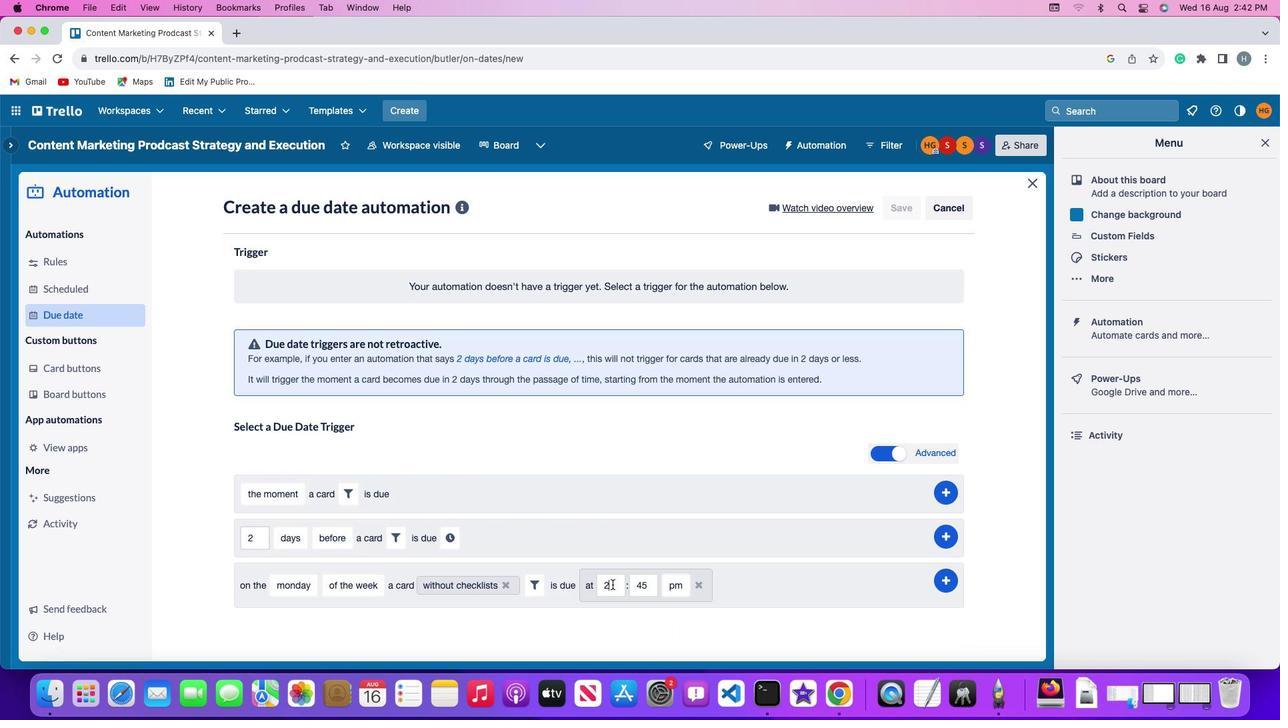 
Action: Key pressed Key.backspace'1''1'
Screenshot: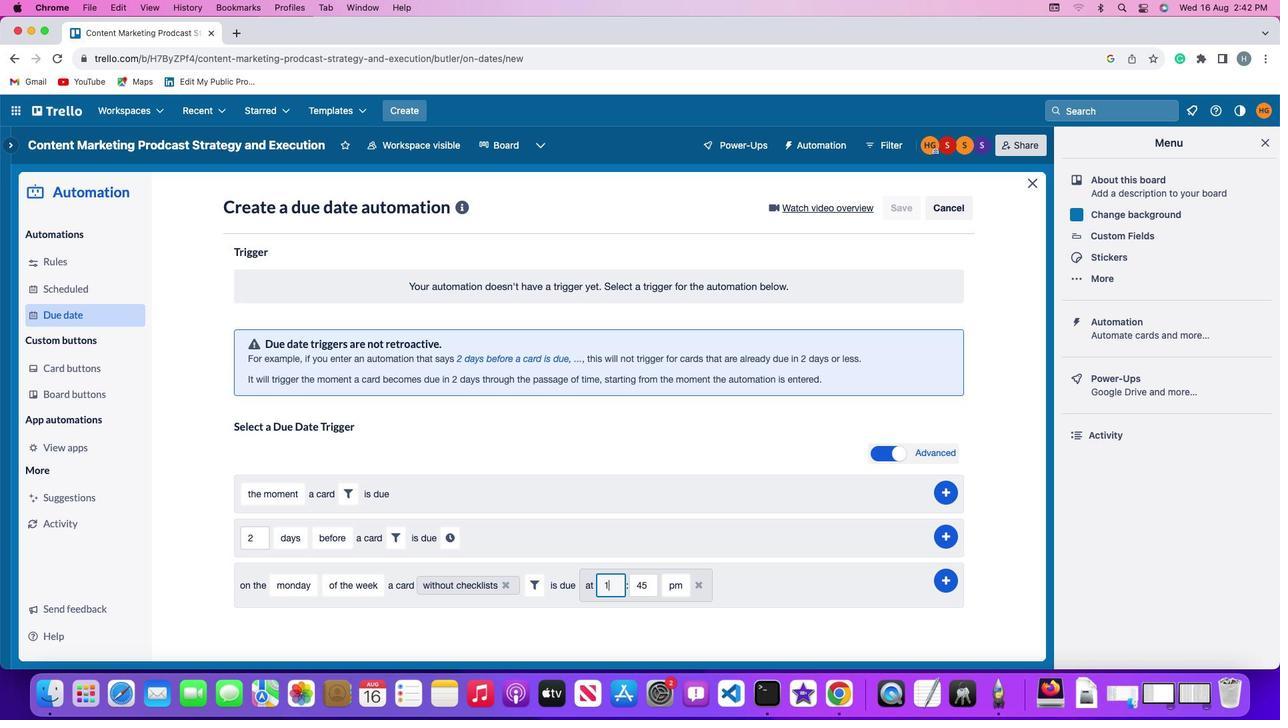 
Action: Mouse moved to (643, 577)
Screenshot: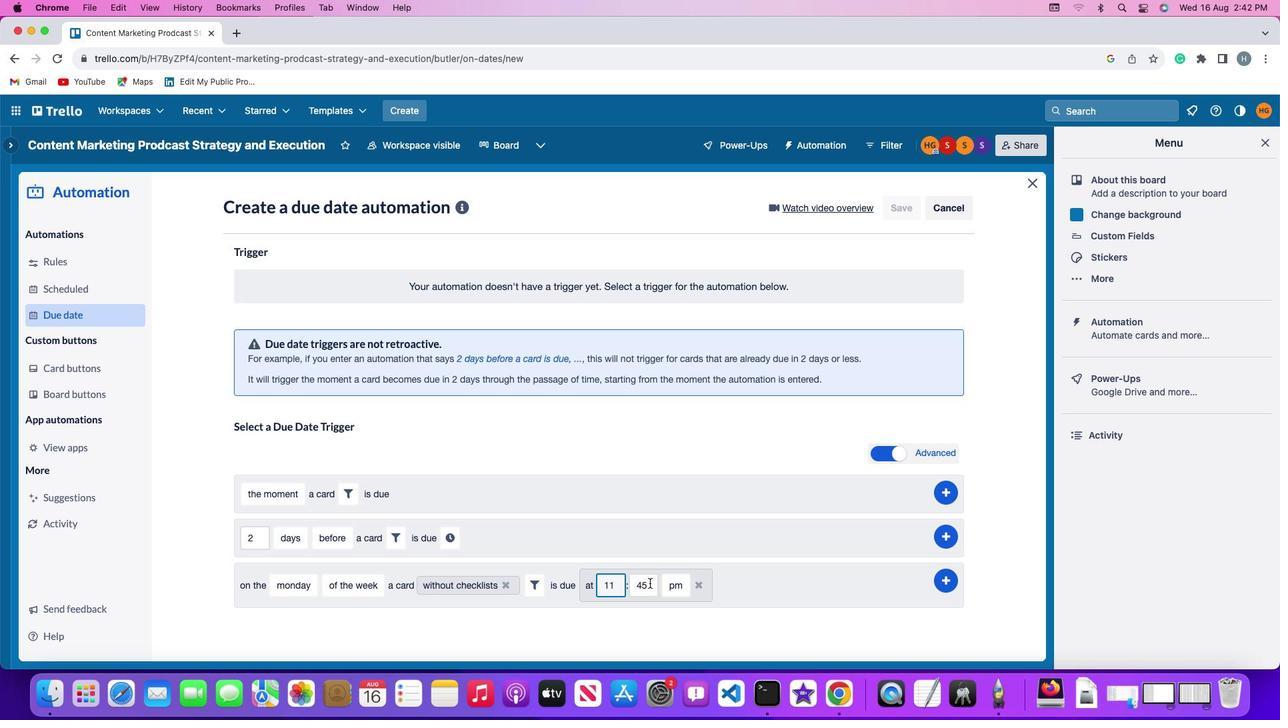 
Action: Mouse pressed left at (643, 577)
Screenshot: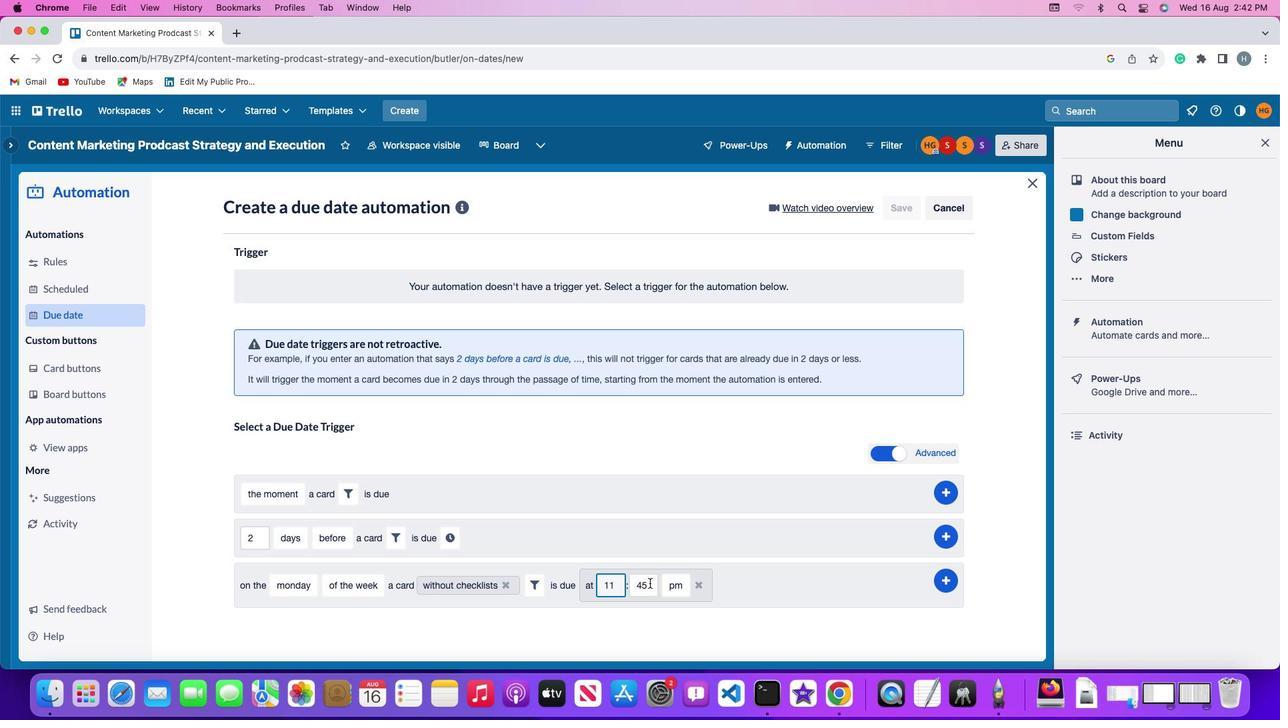 
Action: Key pressed Key.backspaceKey.backspace'0''0'
Screenshot: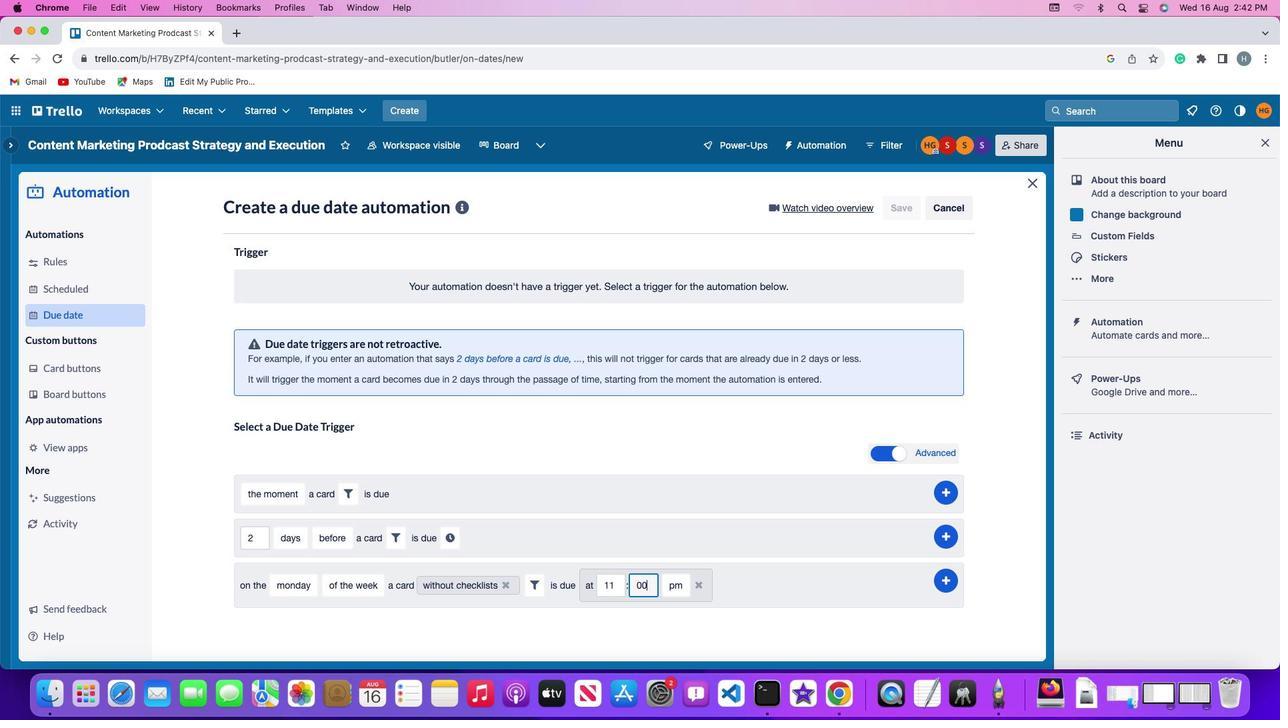 
Action: Mouse moved to (661, 577)
Screenshot: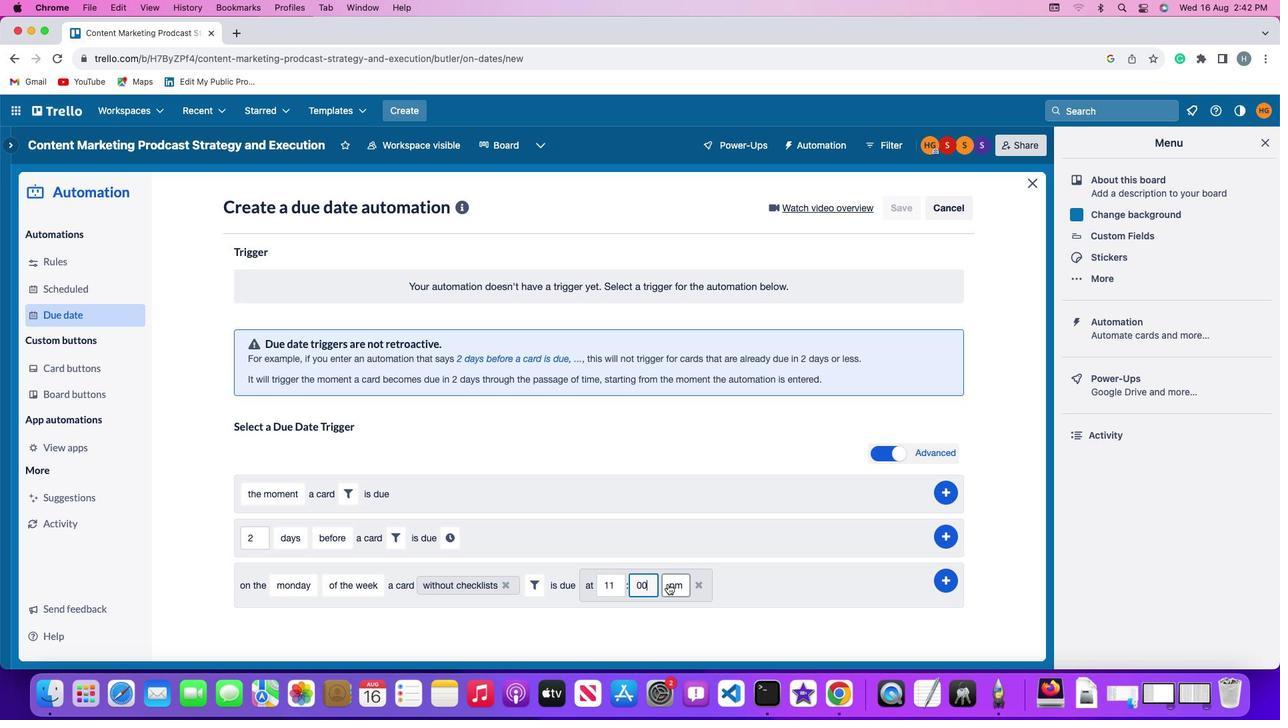 
Action: Mouse pressed left at (661, 577)
Screenshot: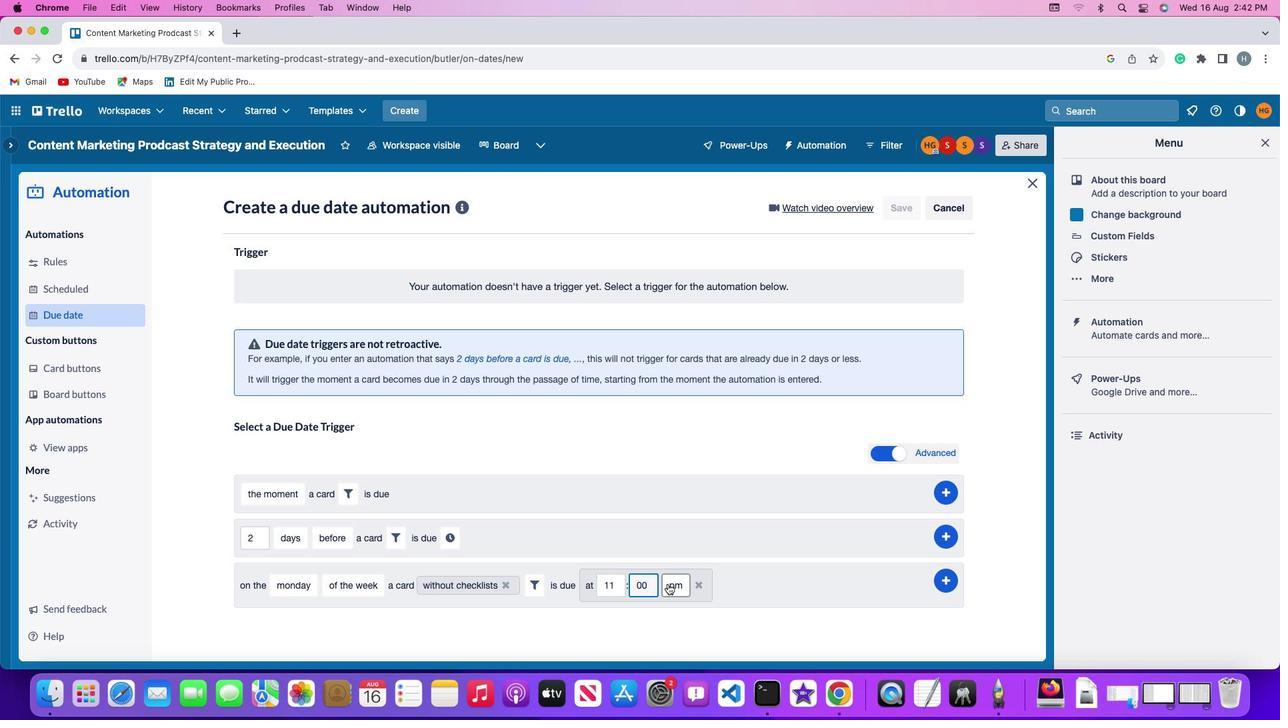 
Action: Mouse moved to (674, 602)
Screenshot: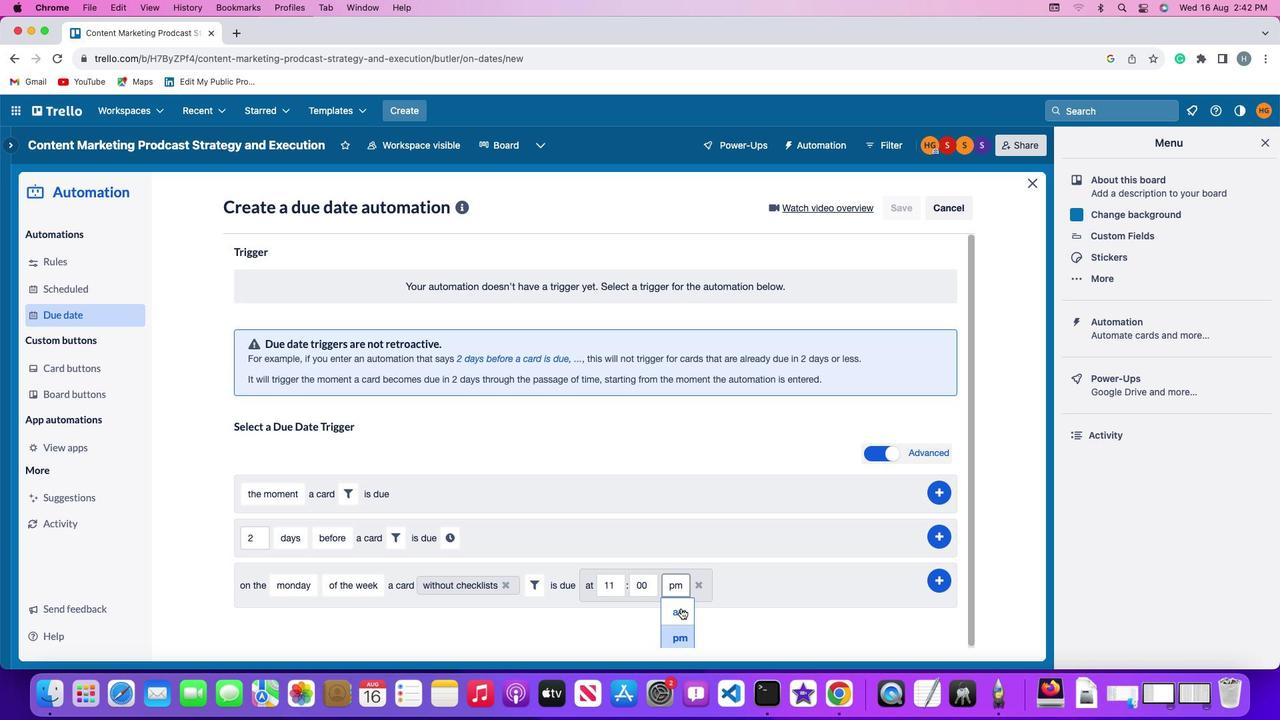 
Action: Mouse pressed left at (674, 602)
Screenshot: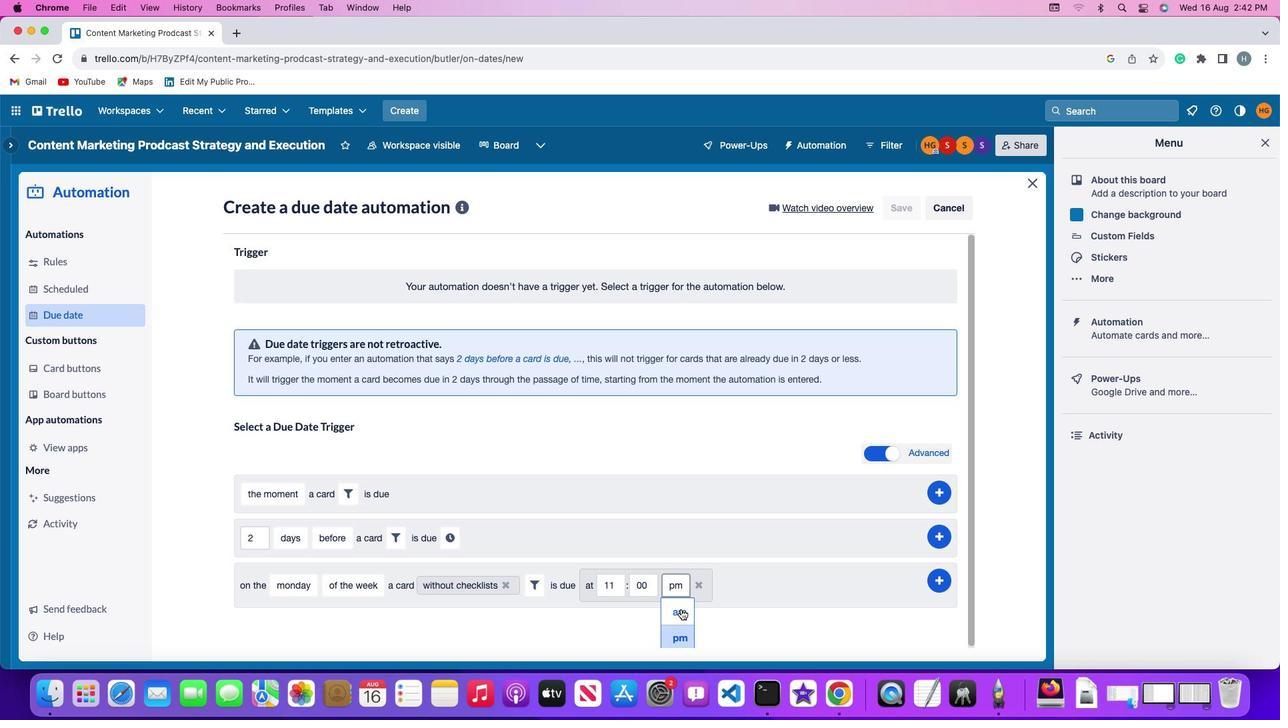 
Action: Mouse moved to (944, 571)
Screenshot: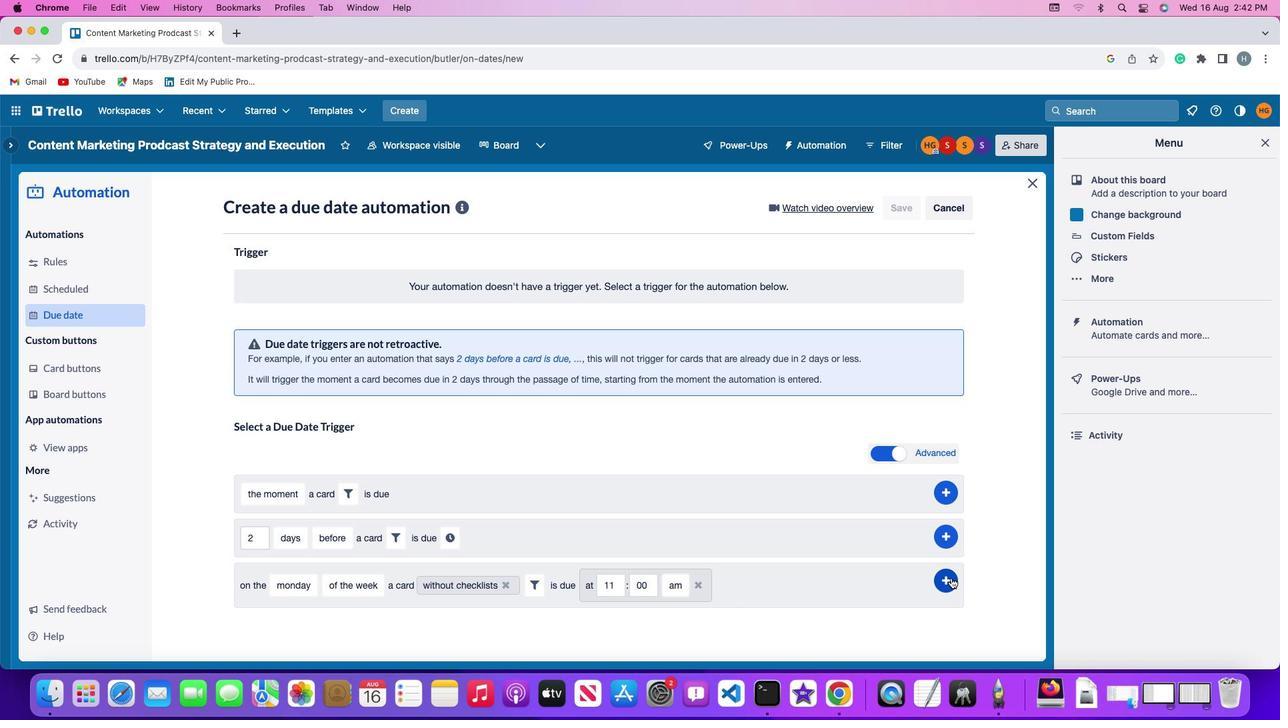 
Action: Mouse pressed left at (944, 571)
Screenshot: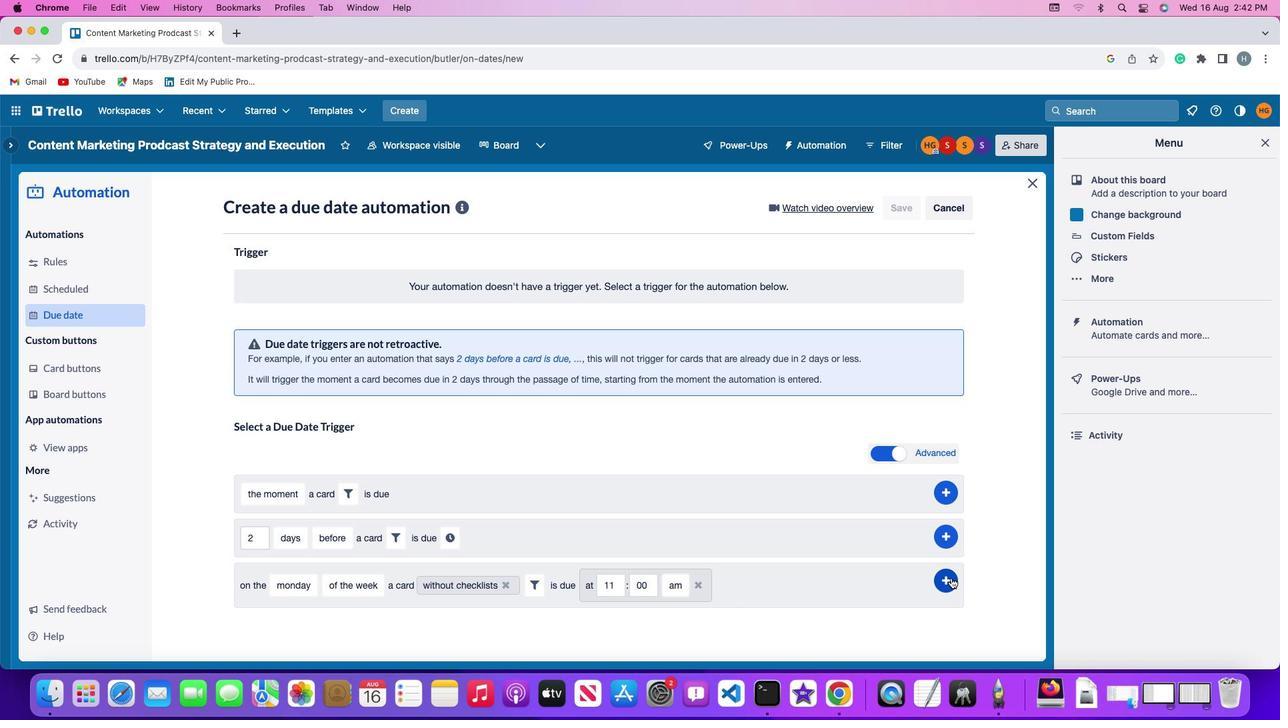 
Action: Mouse moved to (981, 450)
Screenshot: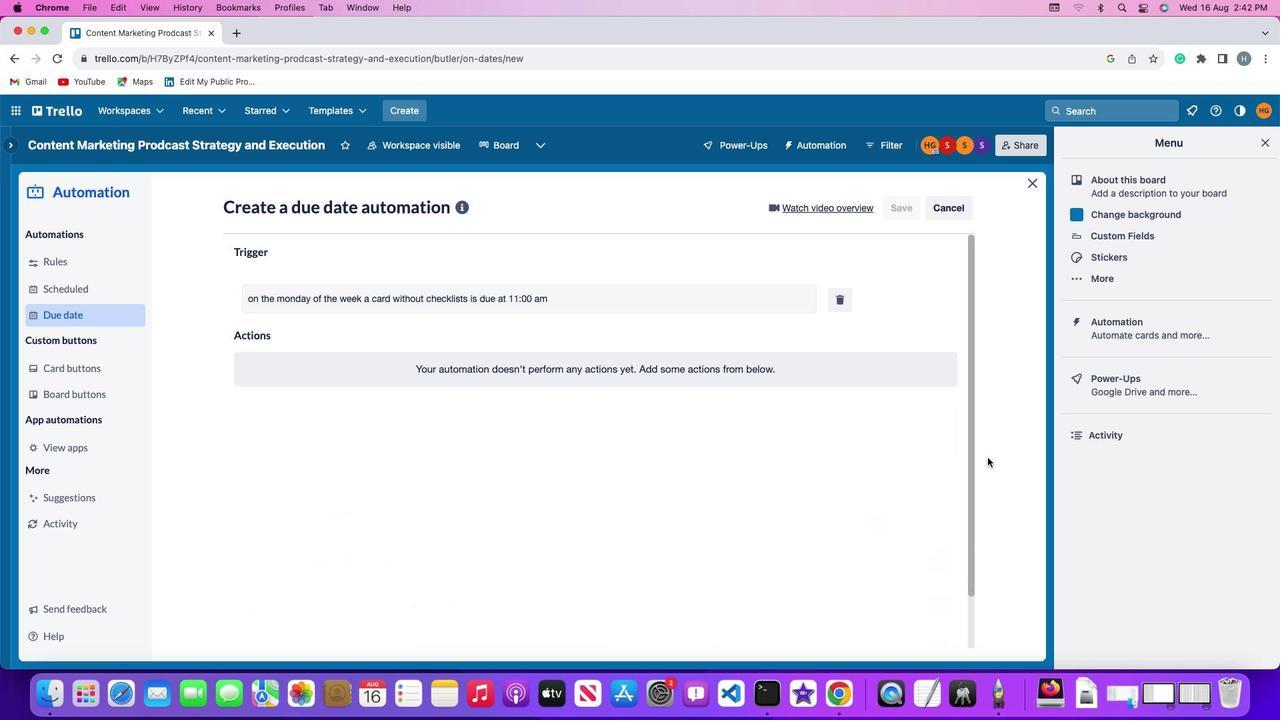 
